 Task: Create a due date automation trigger when advanced on, on the tuesday of the week before a card is due add fields without custom field "Resume" set to a date less than 1 working days ago at 11:00 AM.
Action: Mouse moved to (1009, 310)
Screenshot: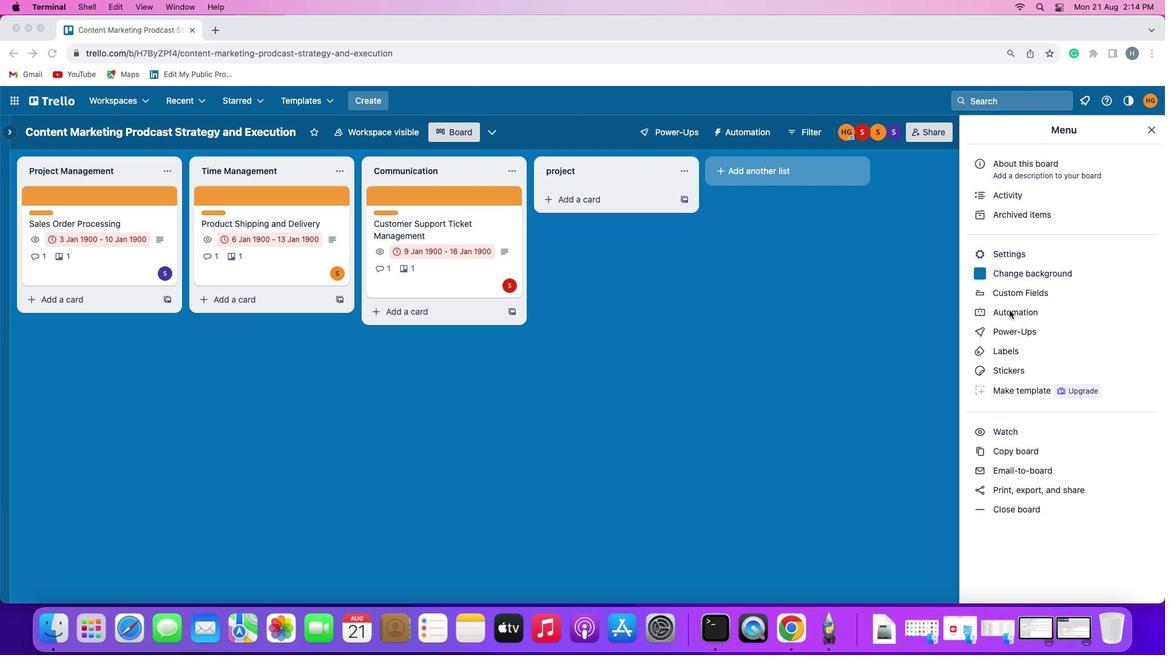 
Action: Mouse pressed left at (1009, 310)
Screenshot: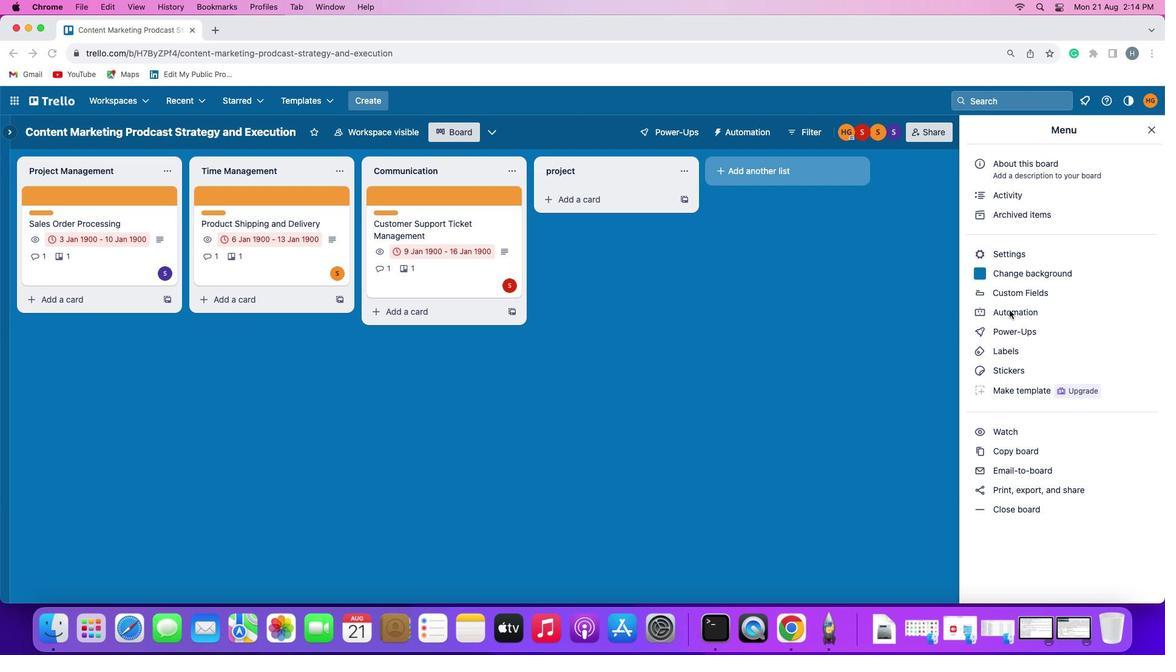 
Action: Mouse pressed left at (1009, 310)
Screenshot: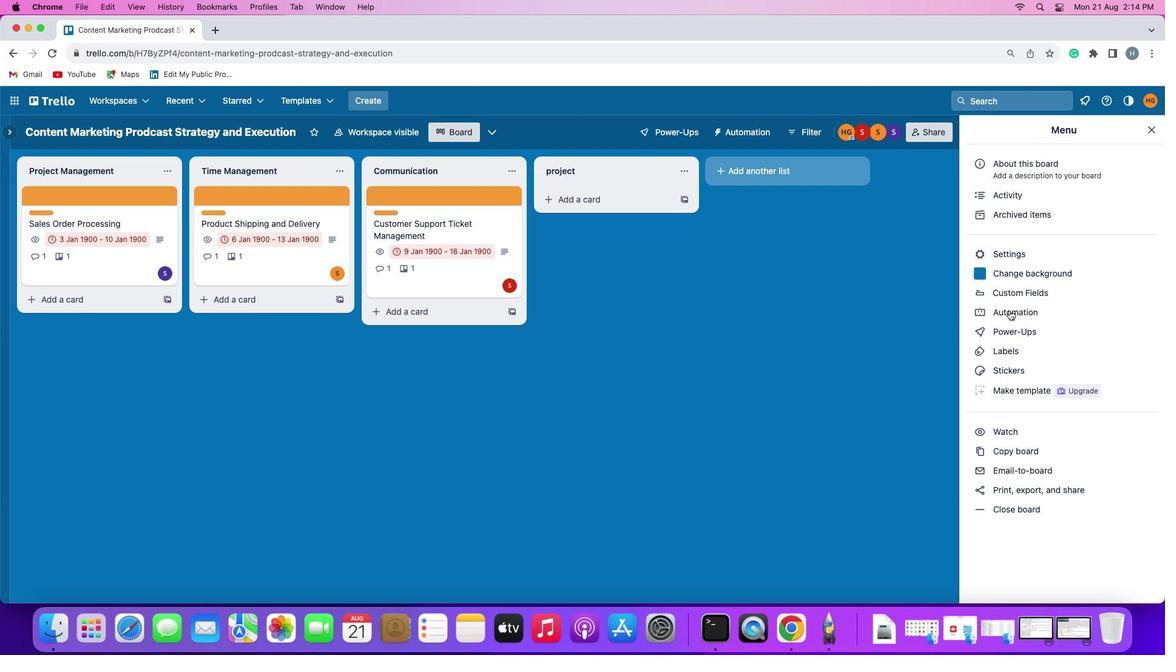 
Action: Mouse moved to (74, 287)
Screenshot: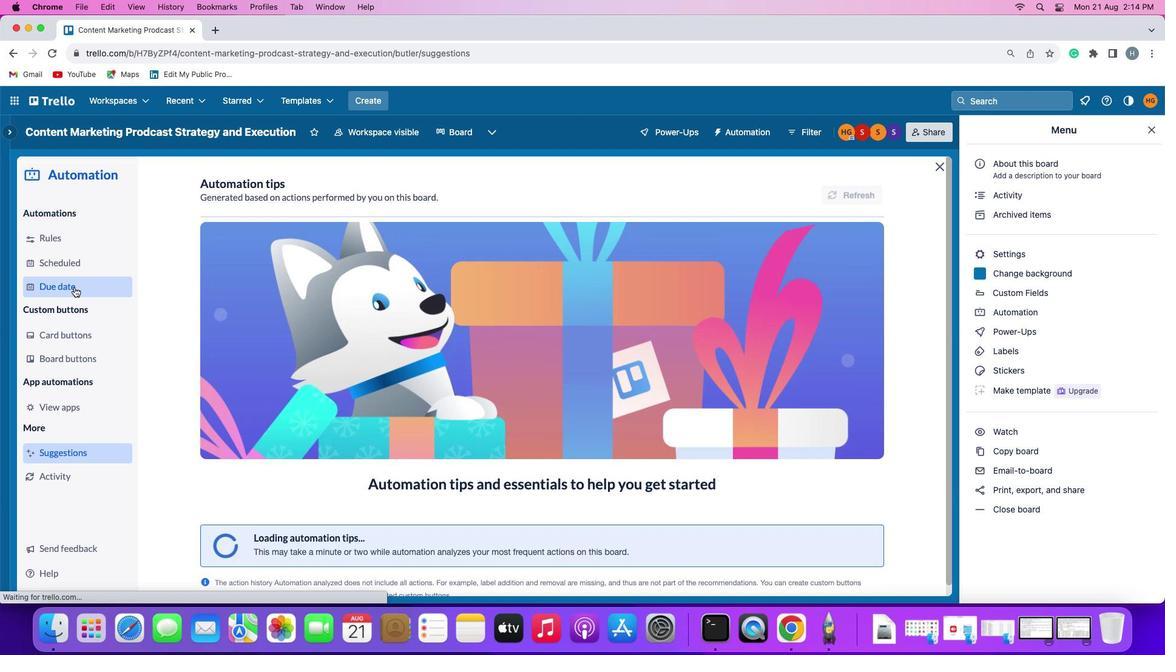 
Action: Mouse pressed left at (74, 287)
Screenshot: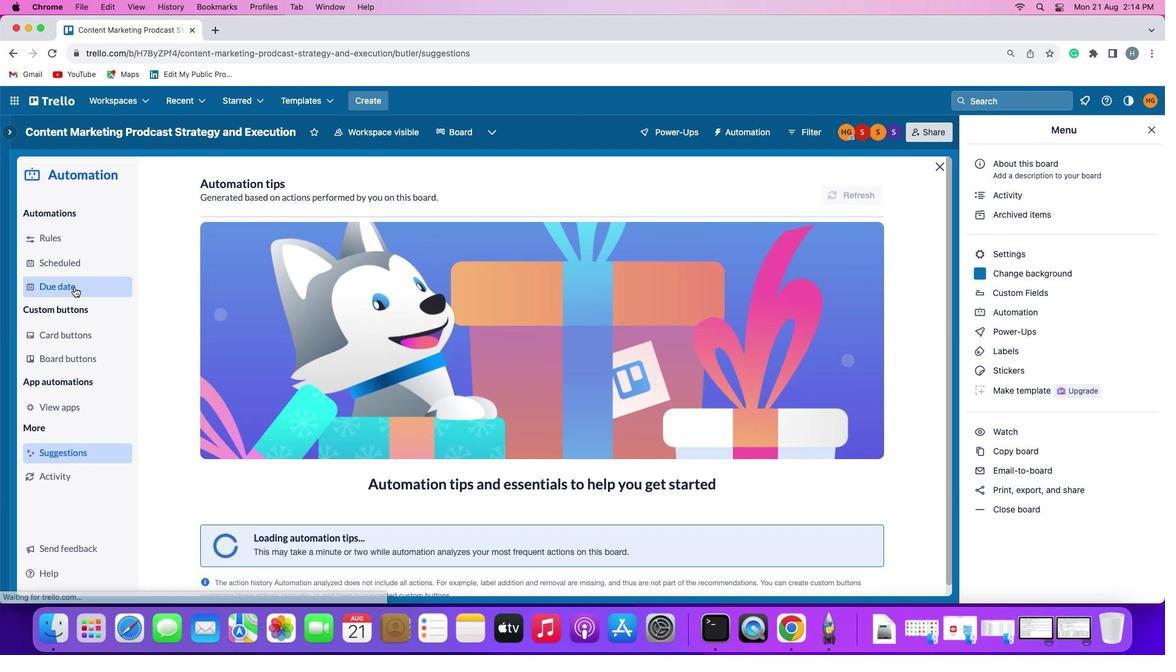 
Action: Mouse moved to (804, 187)
Screenshot: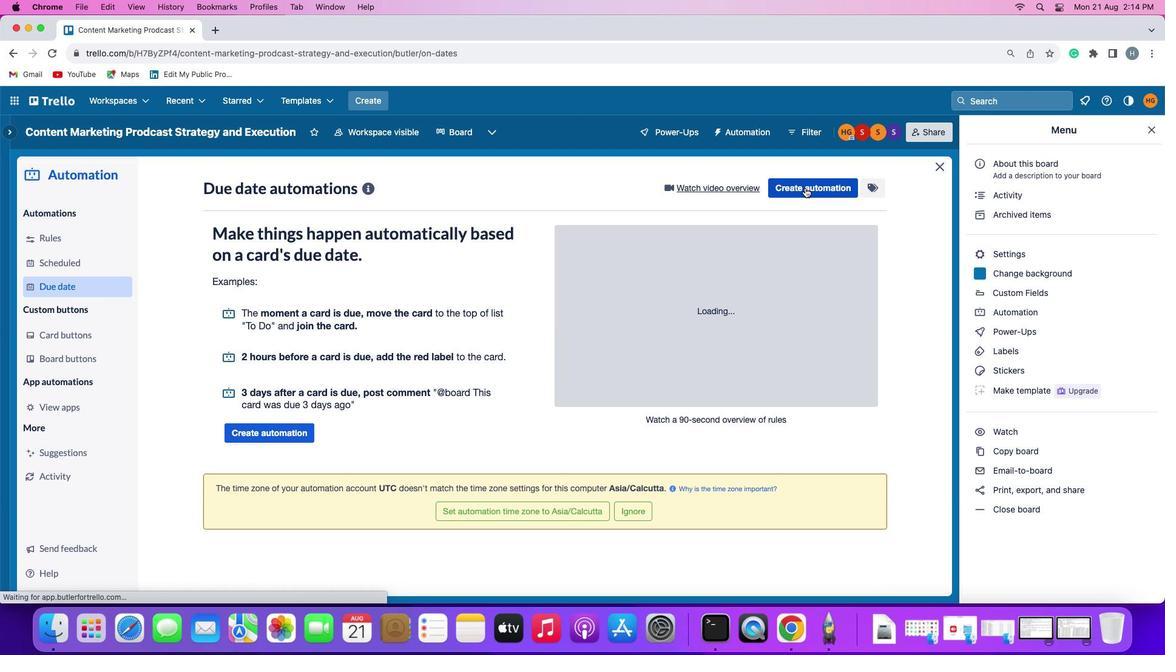 
Action: Mouse pressed left at (804, 187)
Screenshot: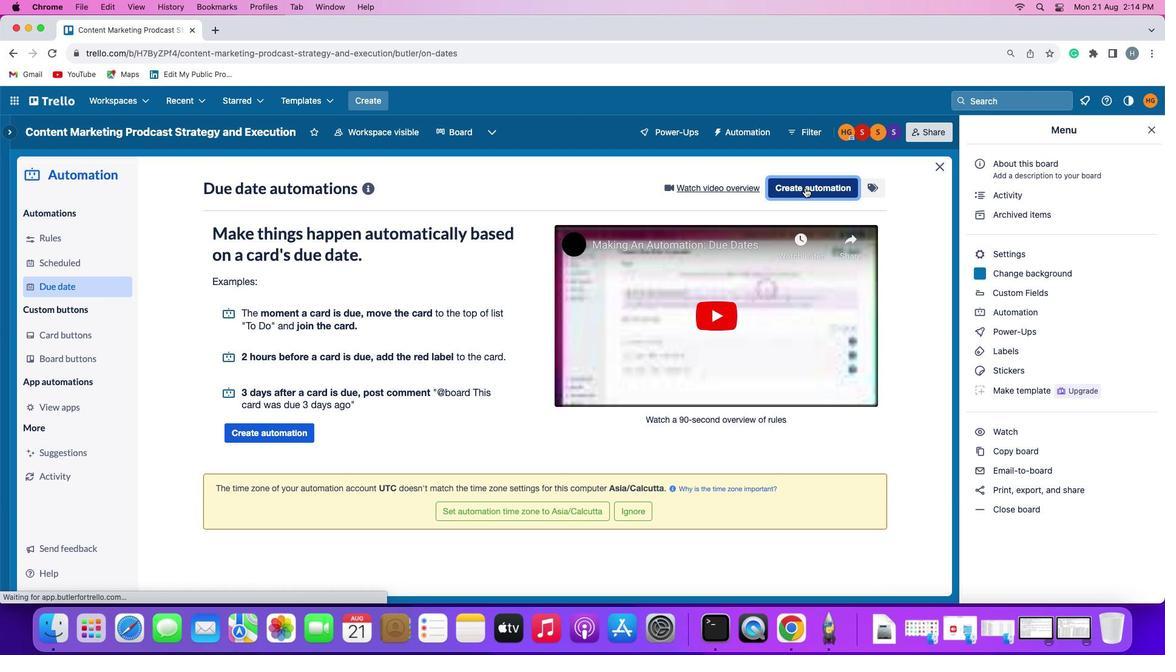 
Action: Mouse moved to (240, 305)
Screenshot: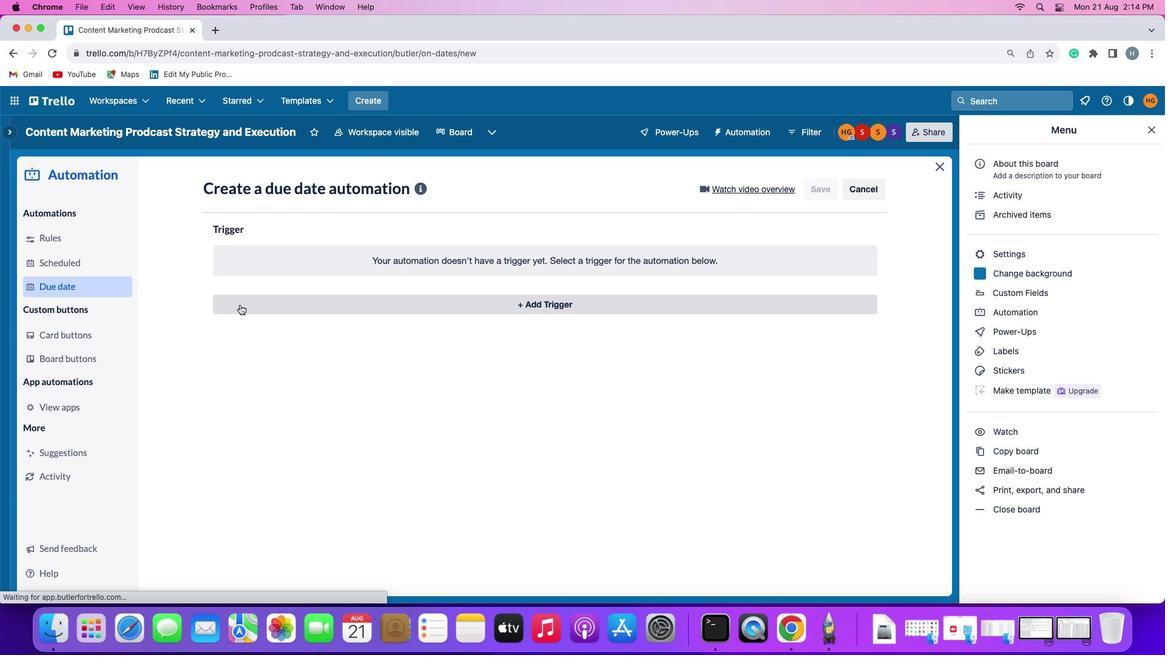 
Action: Mouse pressed left at (240, 305)
Screenshot: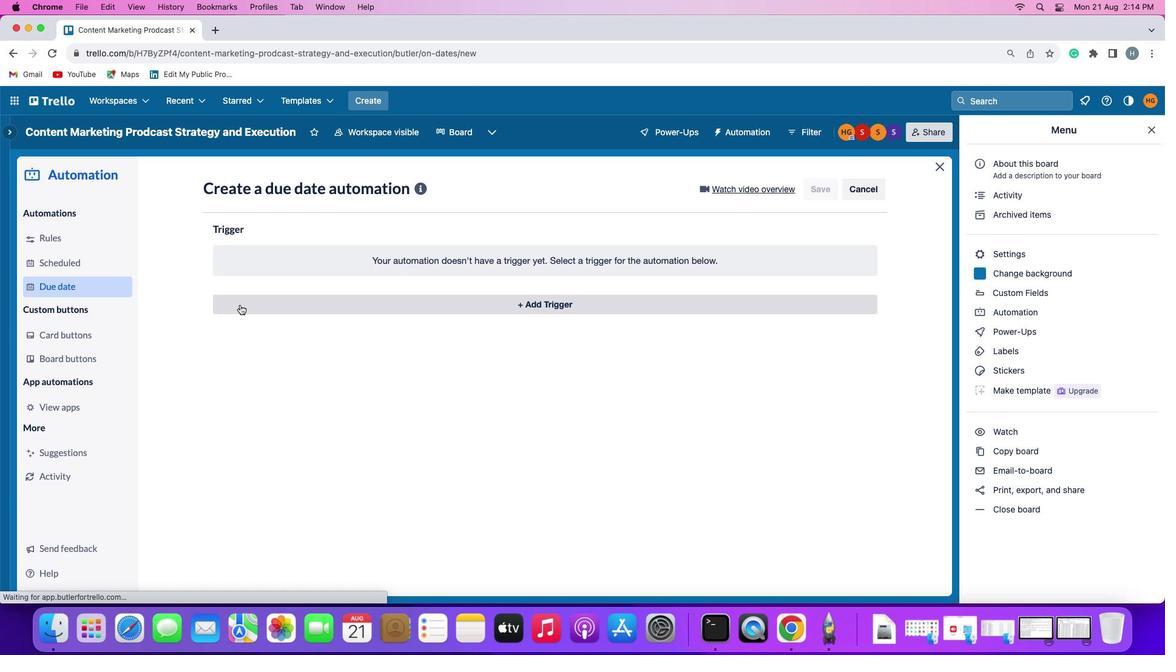 
Action: Mouse moved to (270, 529)
Screenshot: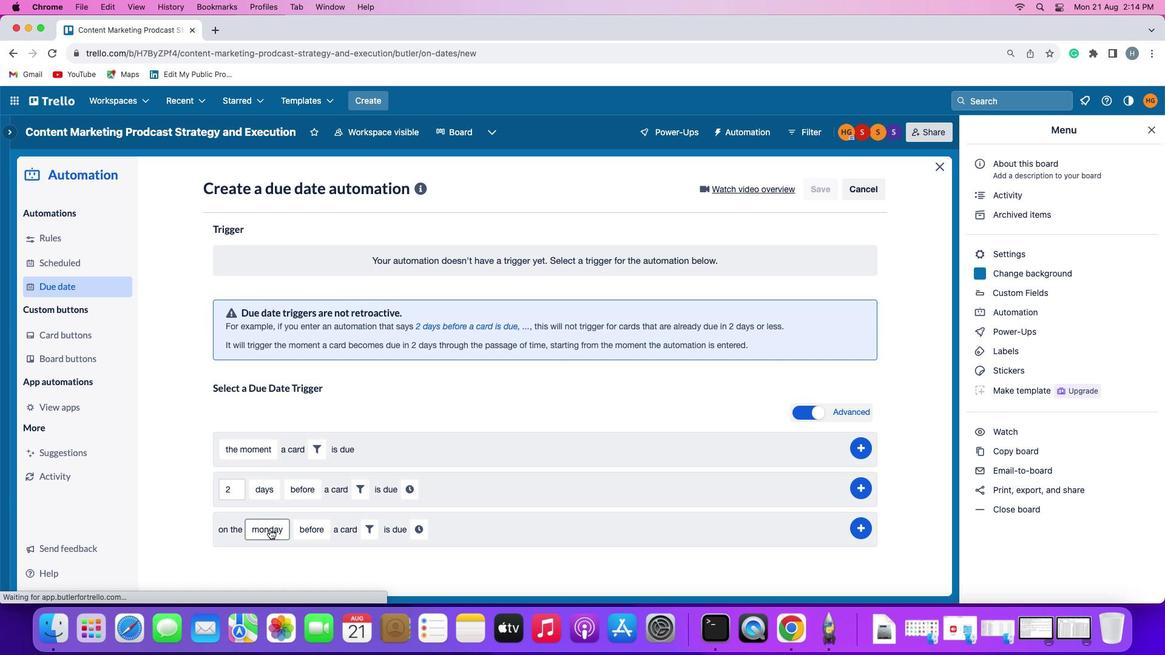 
Action: Mouse pressed left at (270, 529)
Screenshot: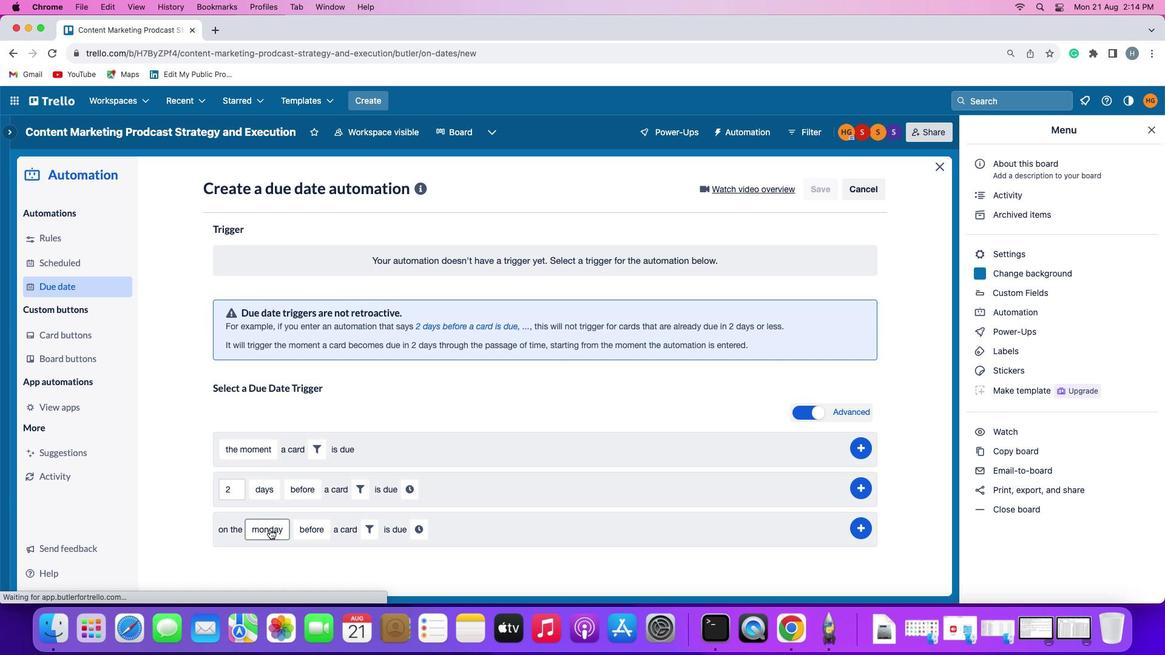 
Action: Mouse moved to (274, 391)
Screenshot: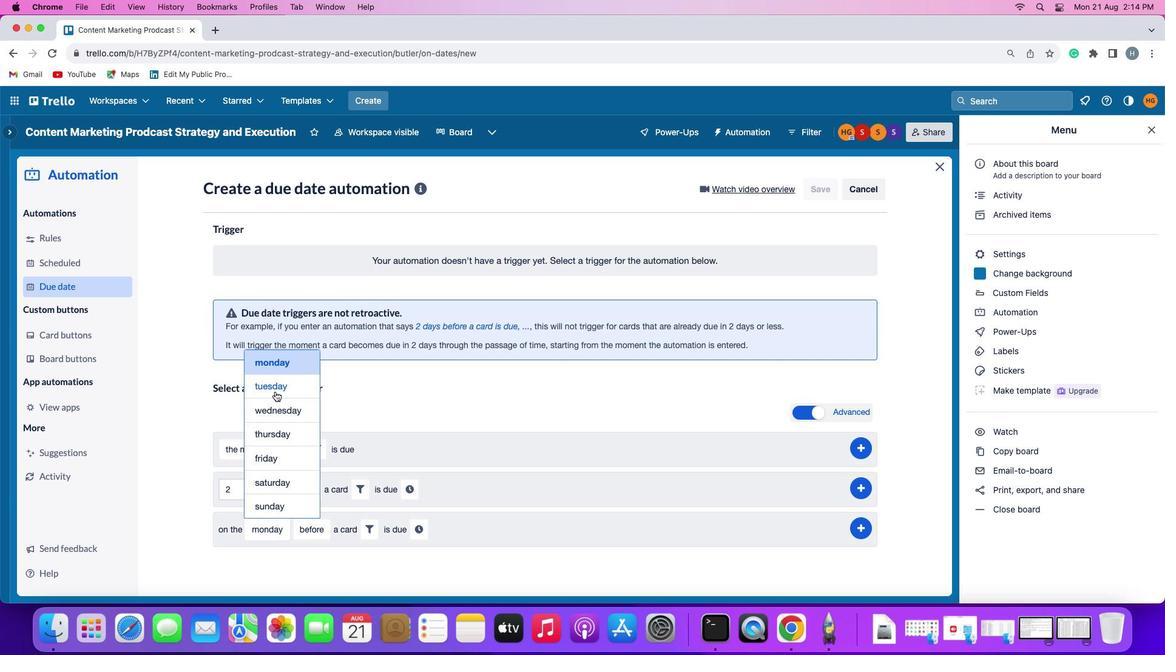 
Action: Mouse pressed left at (274, 391)
Screenshot: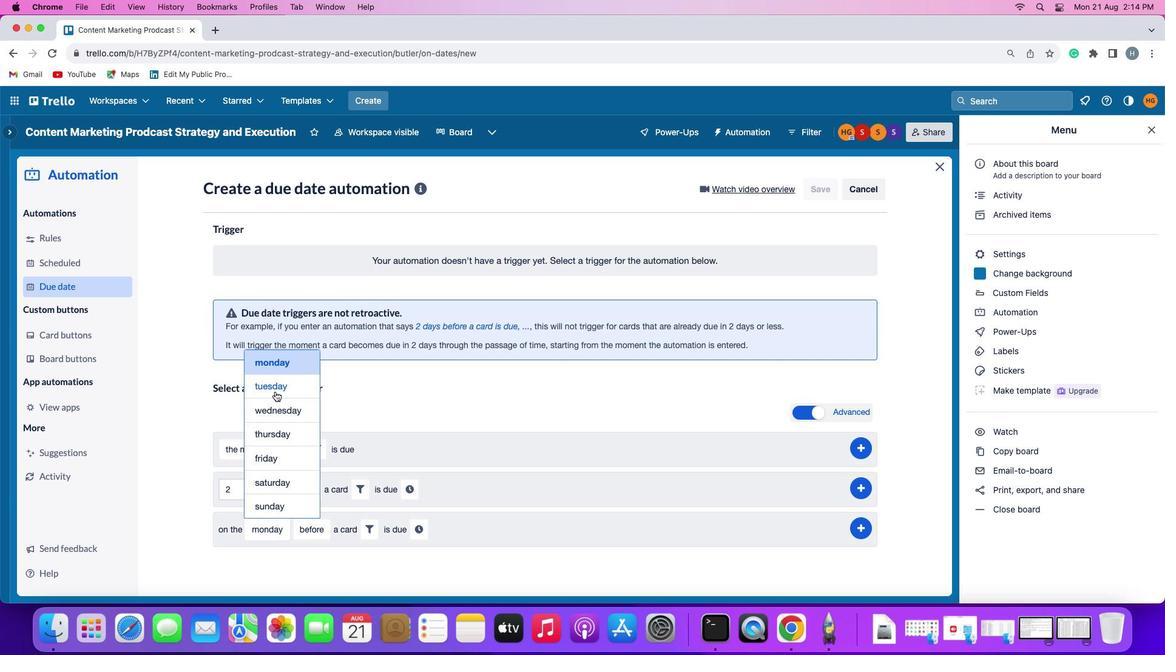 
Action: Mouse moved to (302, 532)
Screenshot: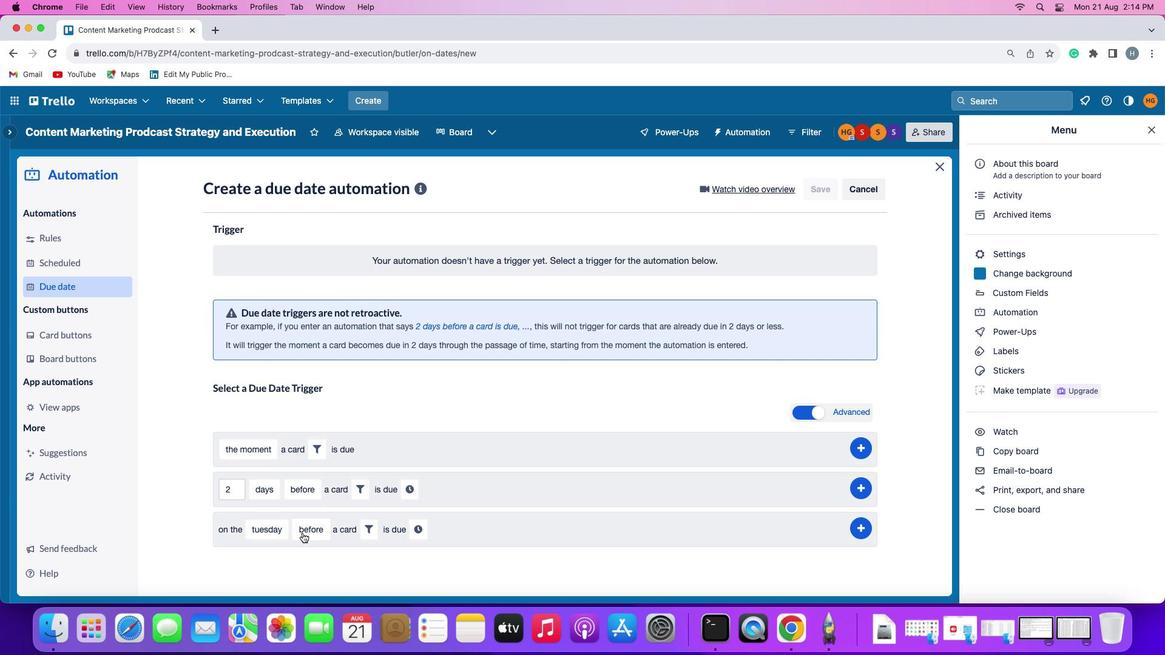 
Action: Mouse pressed left at (302, 532)
Screenshot: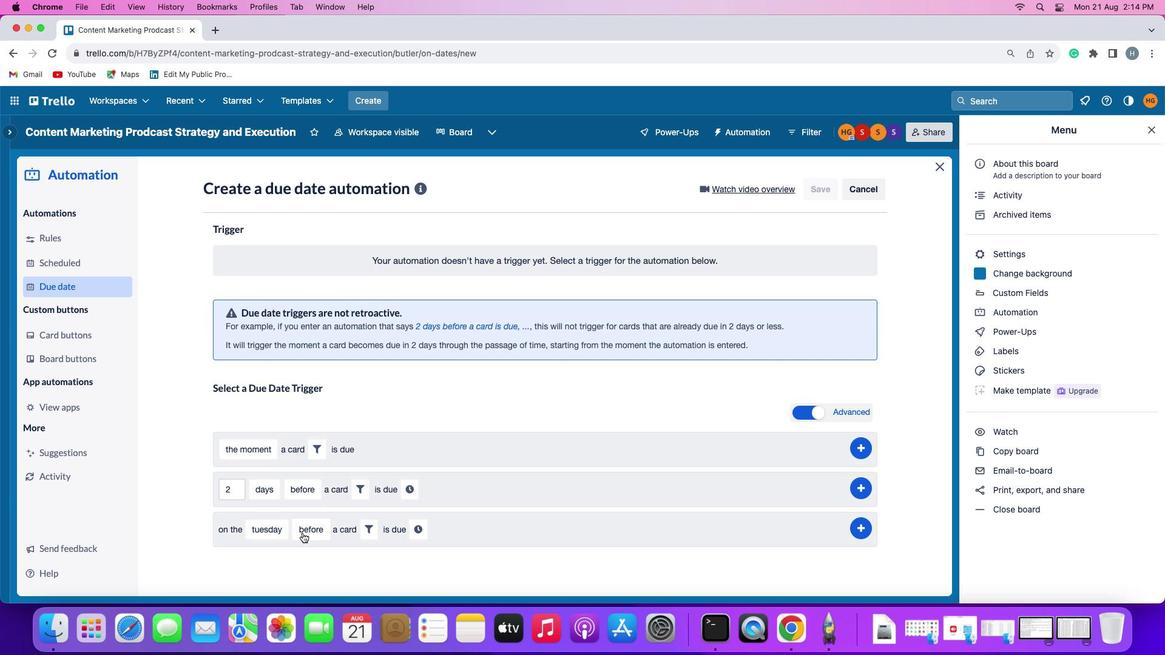 
Action: Mouse moved to (311, 511)
Screenshot: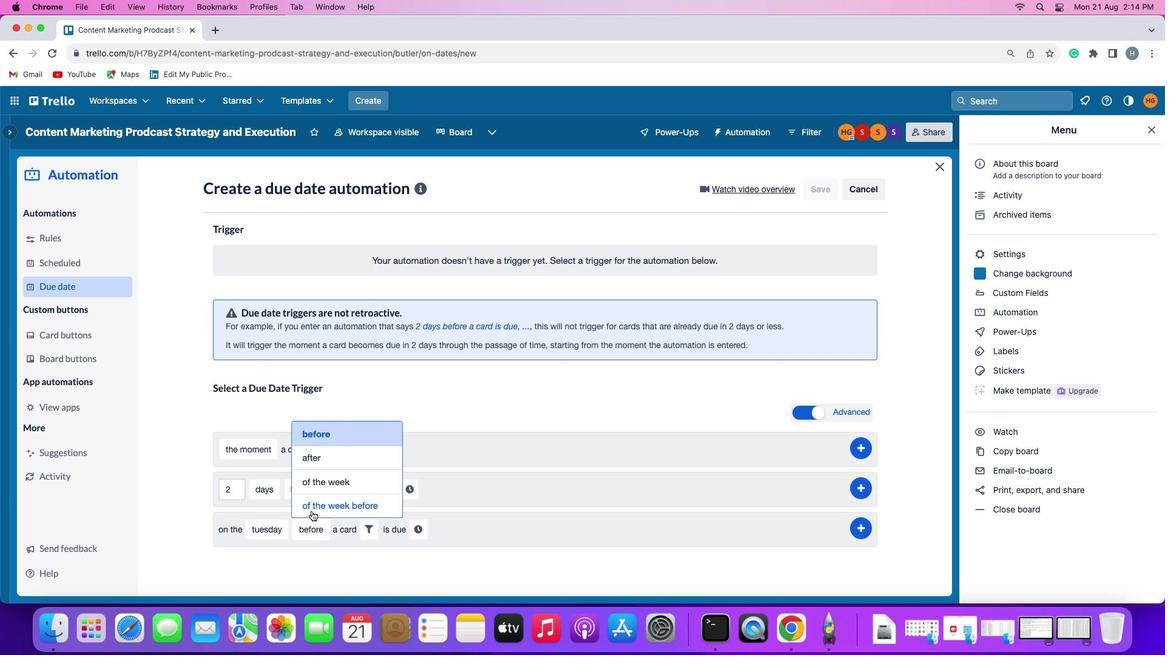 
Action: Mouse pressed left at (311, 511)
Screenshot: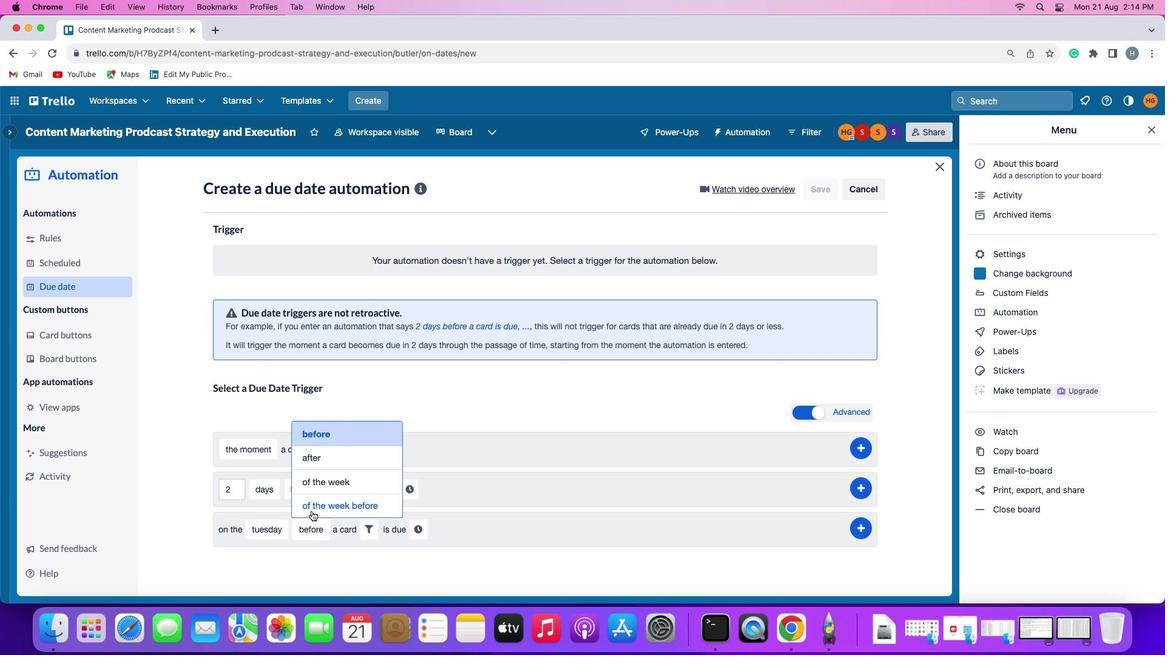 
Action: Mouse moved to (419, 530)
Screenshot: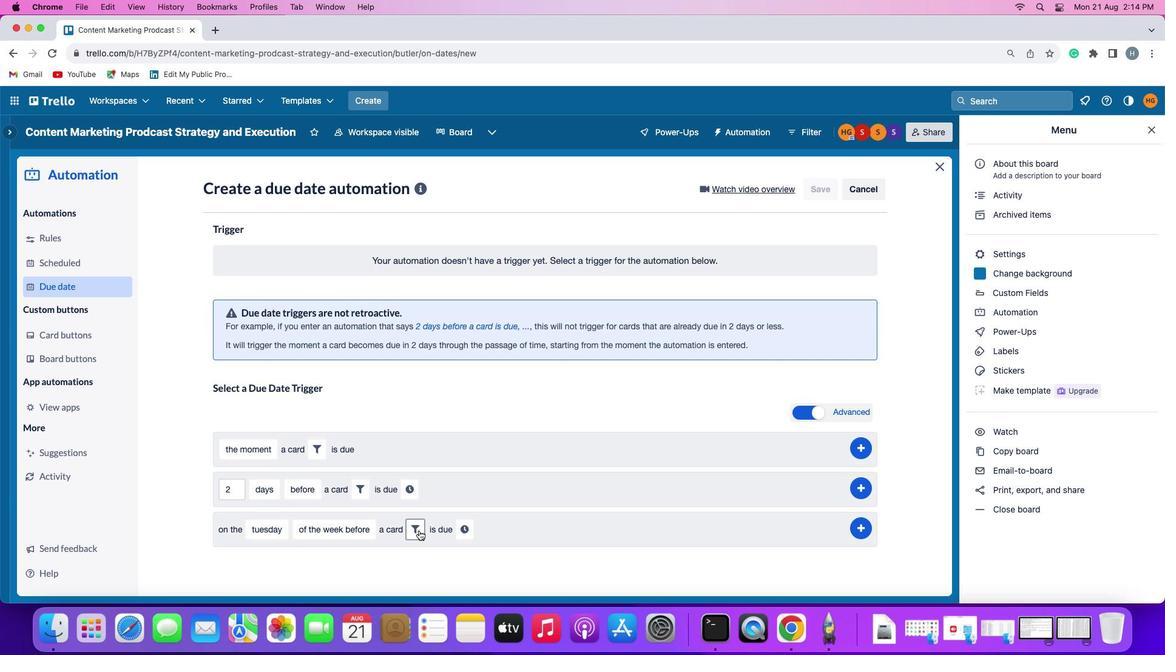 
Action: Mouse pressed left at (419, 530)
Screenshot: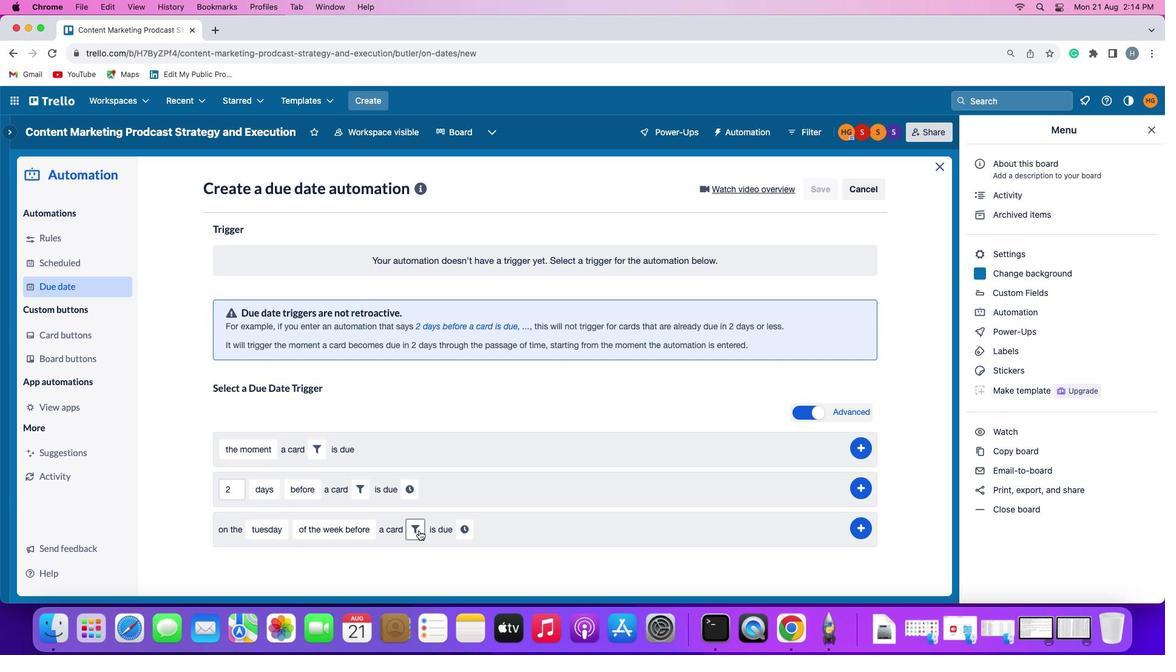 
Action: Mouse moved to (607, 563)
Screenshot: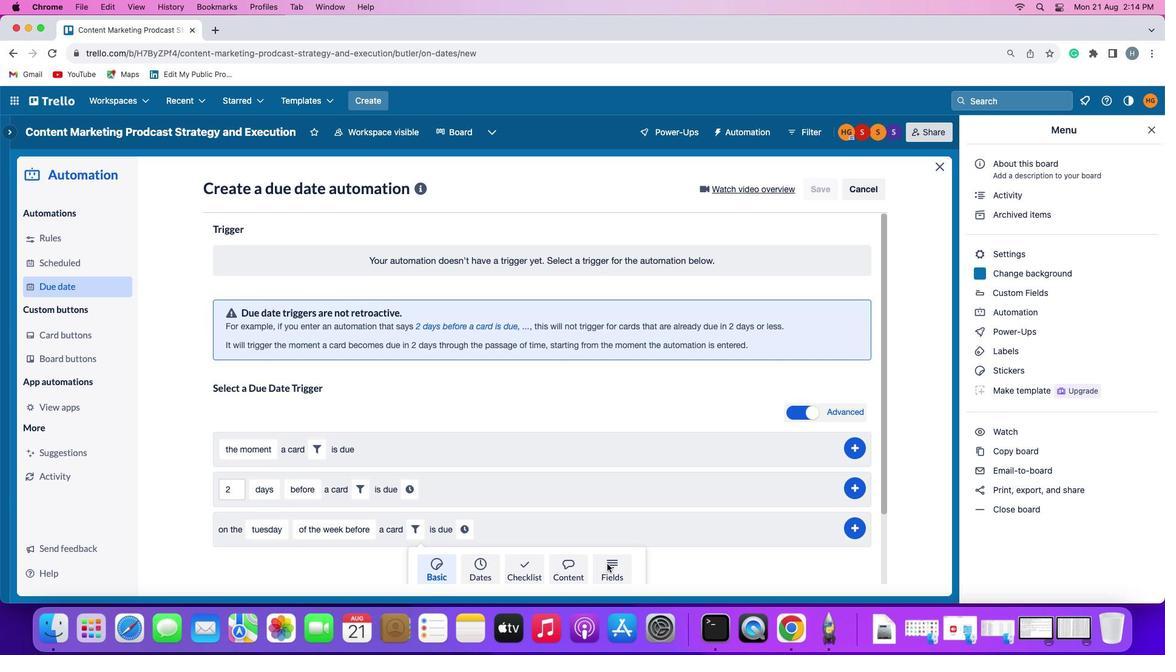
Action: Mouse pressed left at (607, 563)
Screenshot: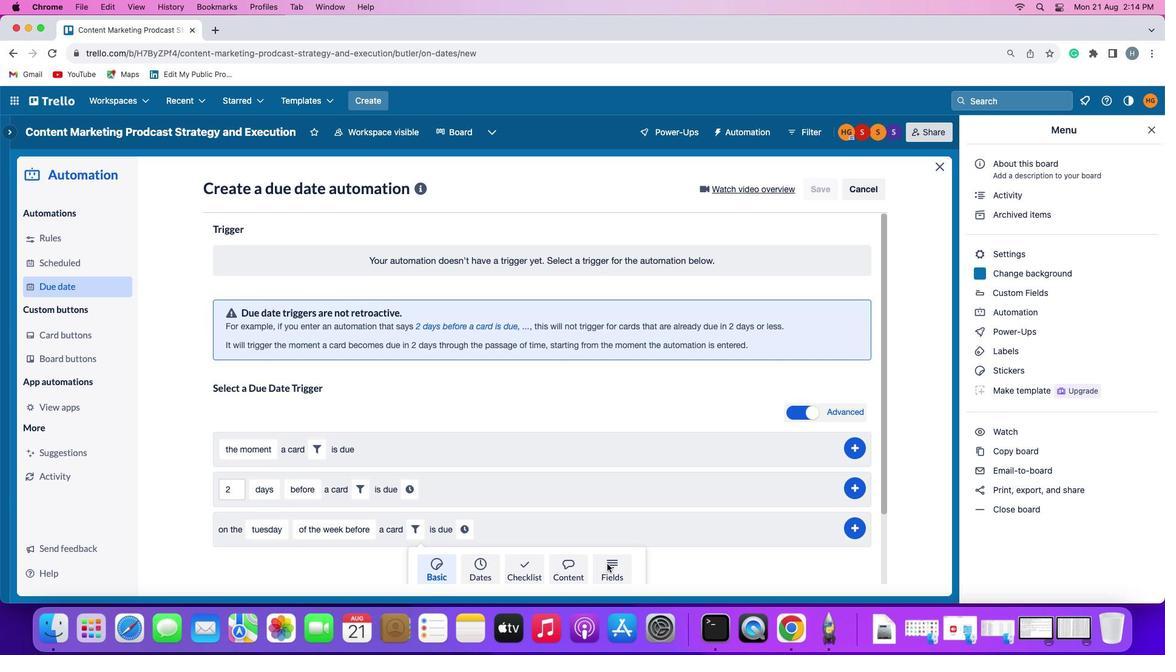 
Action: Mouse moved to (341, 571)
Screenshot: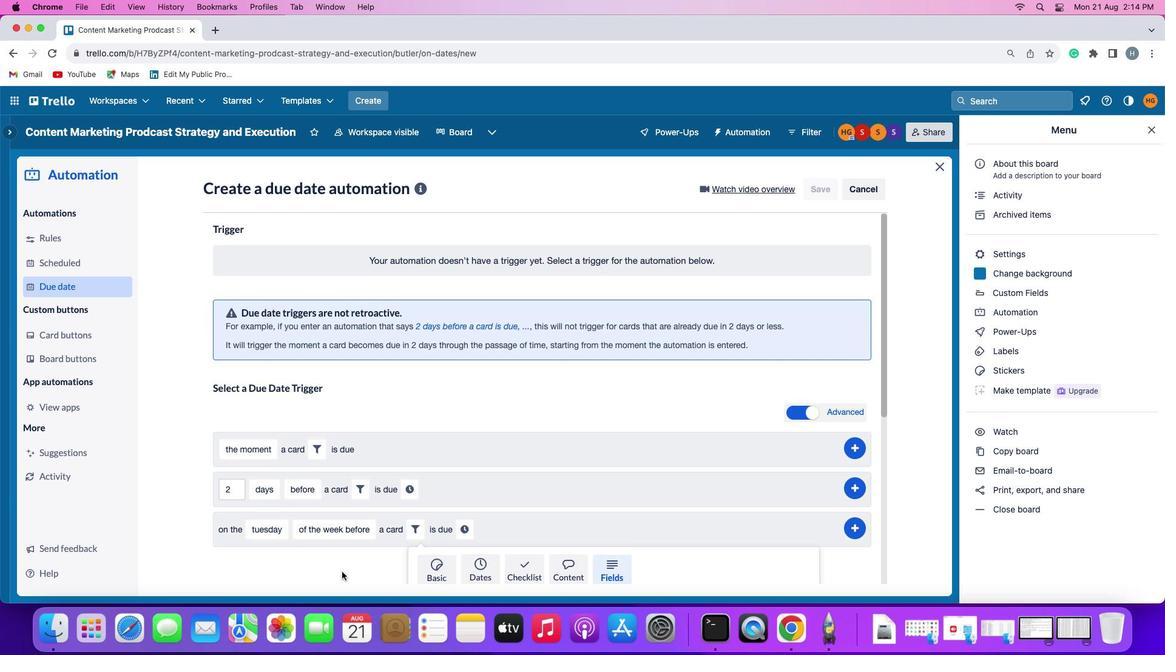 
Action: Mouse scrolled (341, 571) with delta (0, 0)
Screenshot: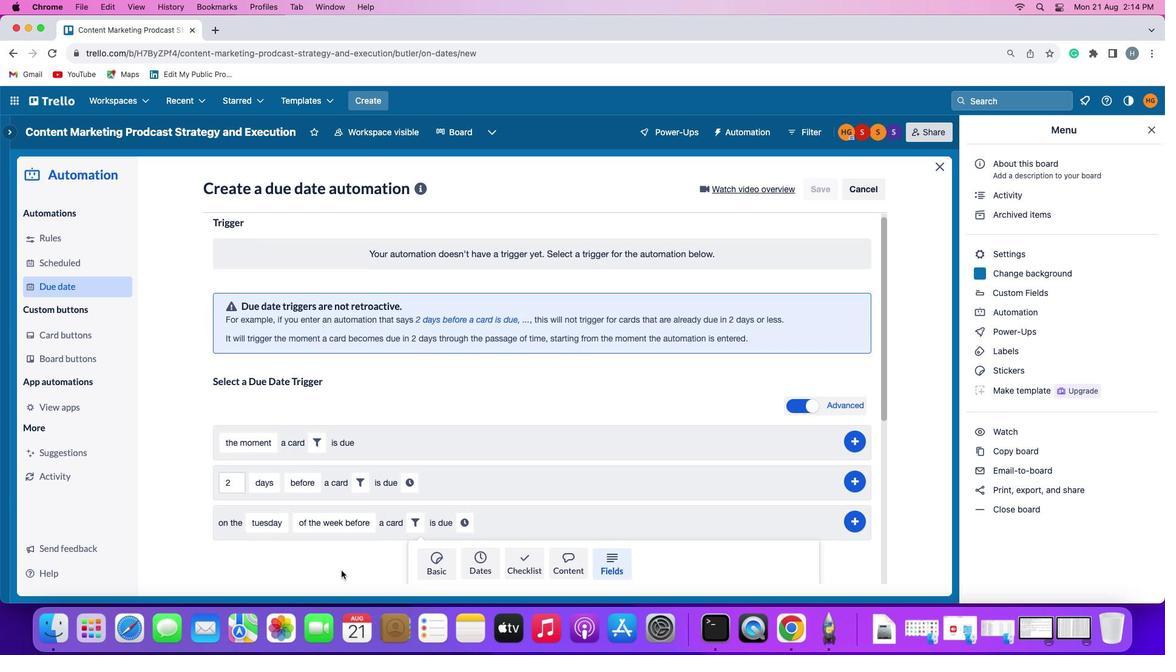 
Action: Mouse scrolled (341, 571) with delta (0, 0)
Screenshot: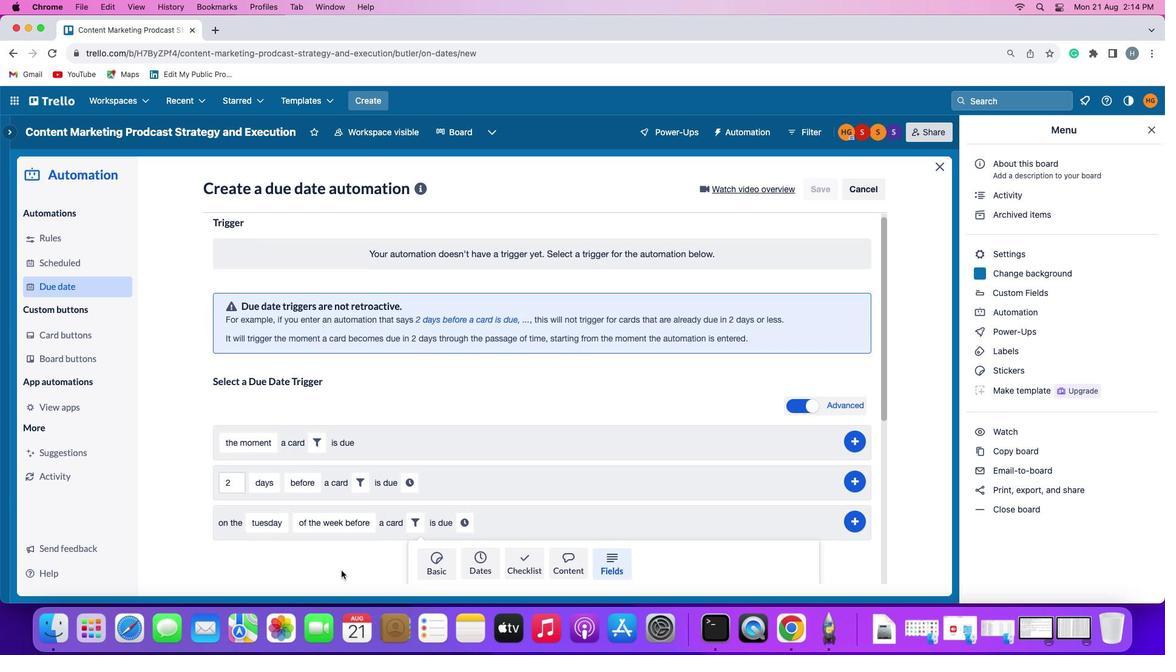 
Action: Mouse scrolled (341, 571) with delta (0, -2)
Screenshot: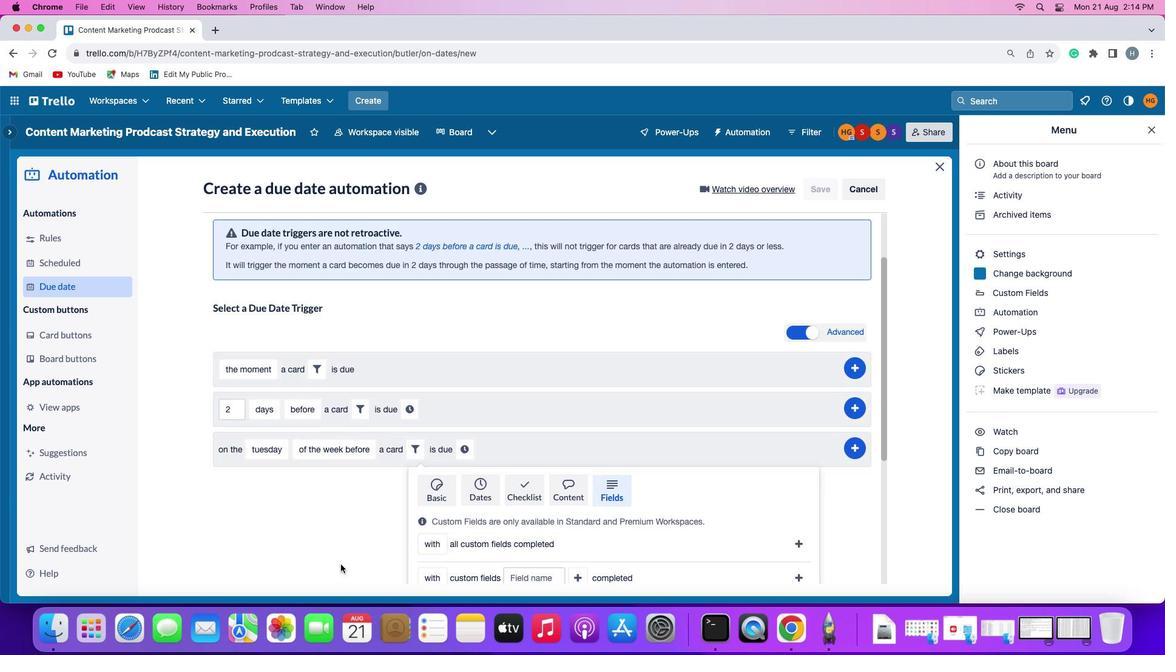 
Action: Mouse scrolled (341, 571) with delta (0, -3)
Screenshot: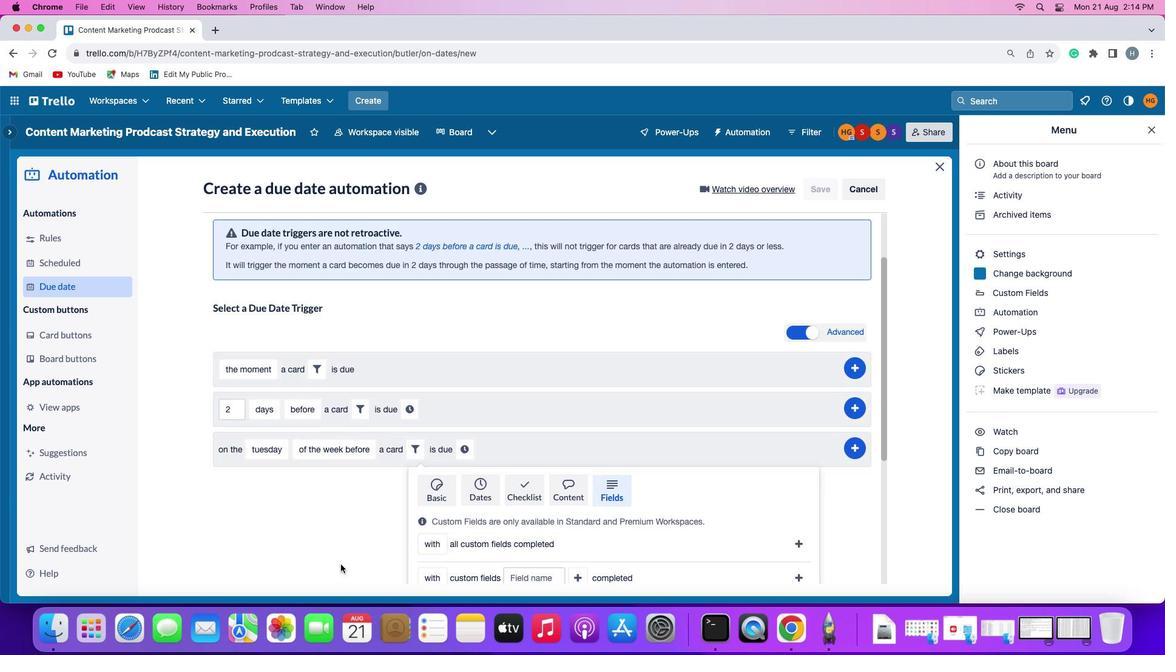 
Action: Mouse scrolled (341, 571) with delta (0, -3)
Screenshot: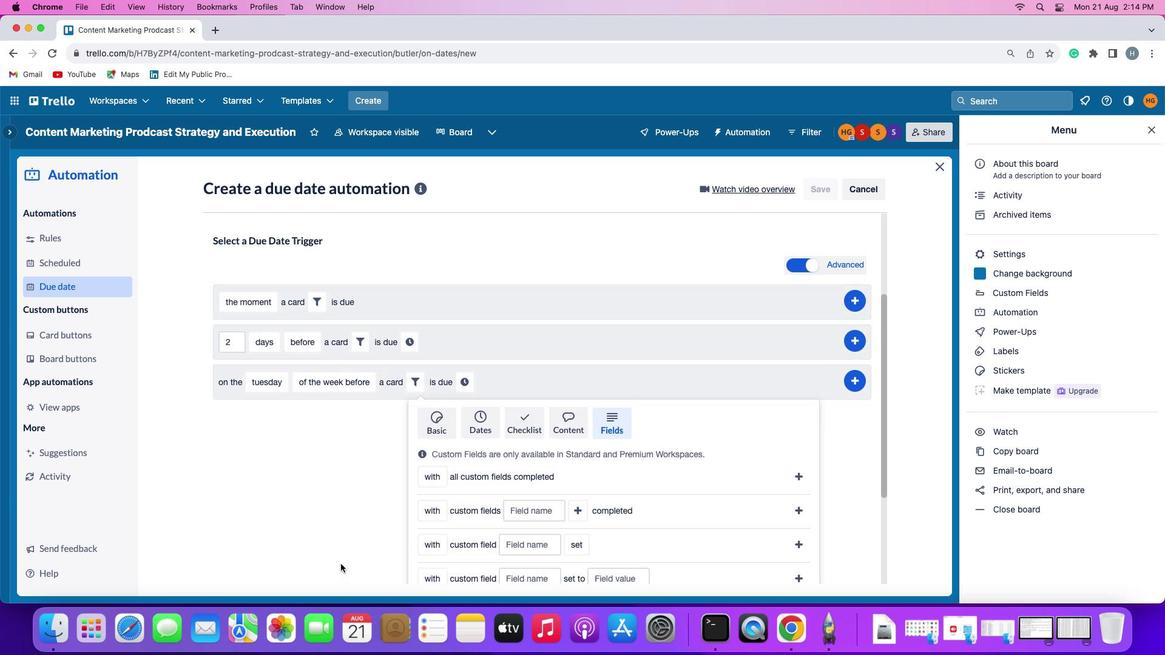 
Action: Mouse moved to (340, 563)
Screenshot: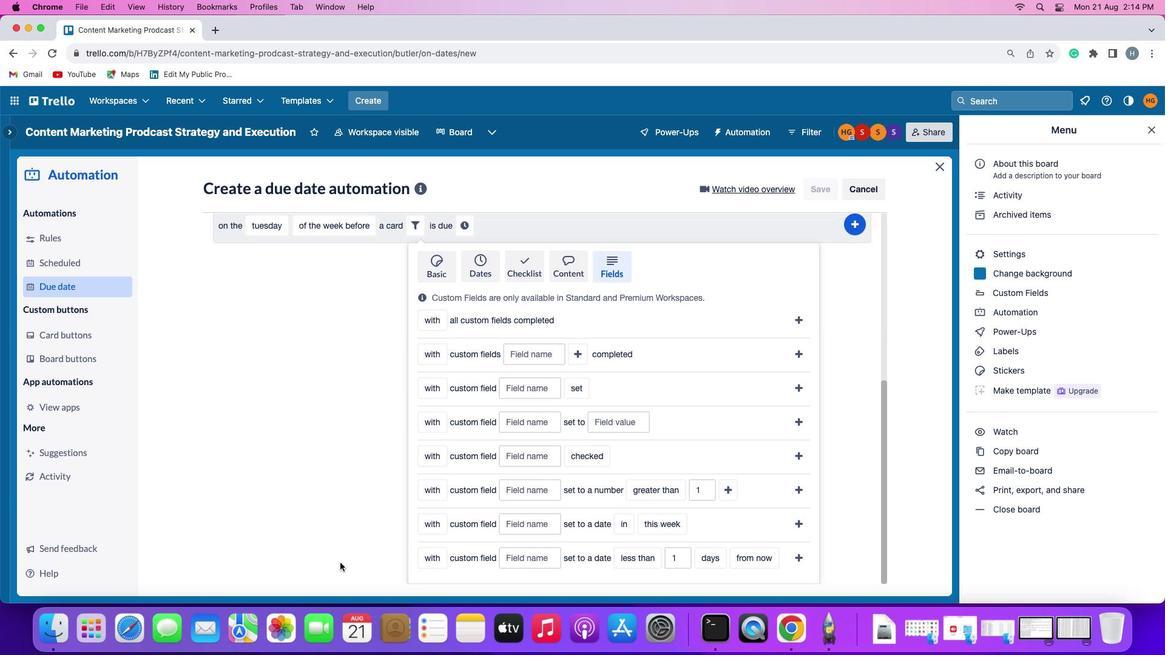 
Action: Mouse scrolled (340, 563) with delta (0, 0)
Screenshot: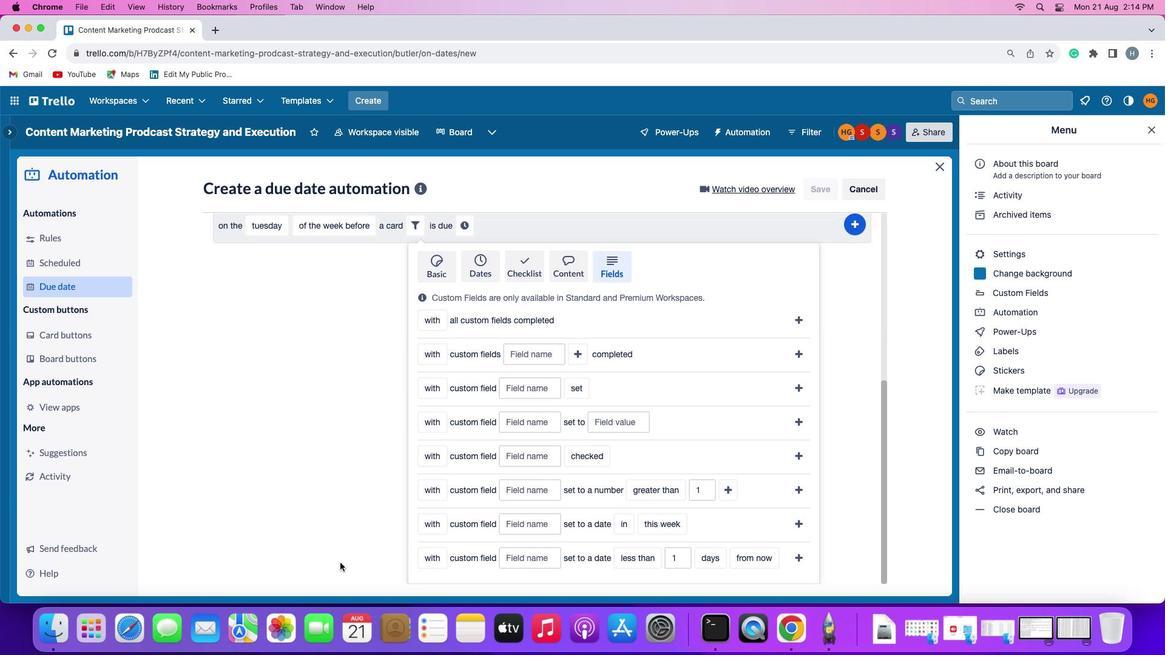 
Action: Mouse scrolled (340, 563) with delta (0, 0)
Screenshot: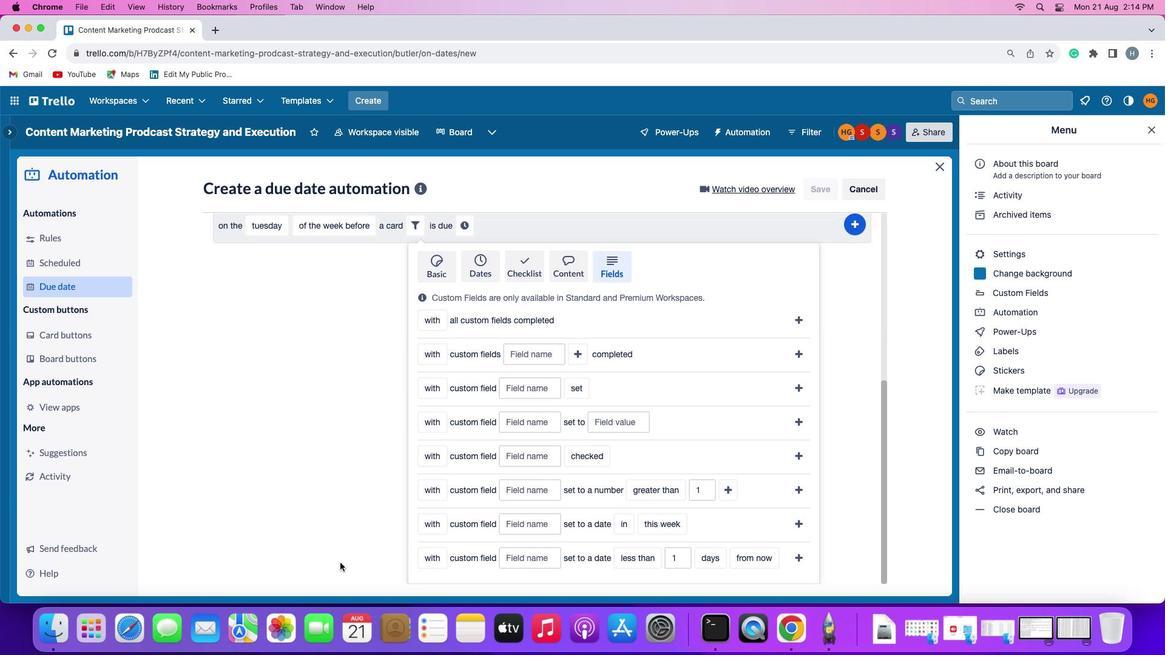 
Action: Mouse scrolled (340, 563) with delta (0, -2)
Screenshot: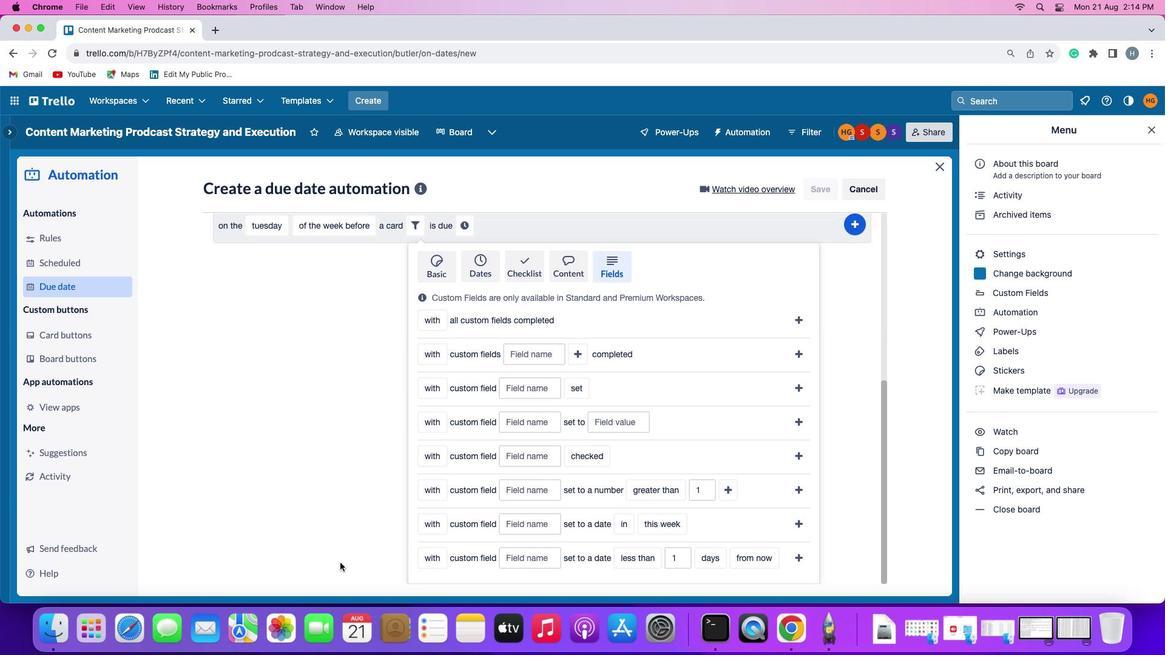
Action: Mouse scrolled (340, 563) with delta (0, -3)
Screenshot: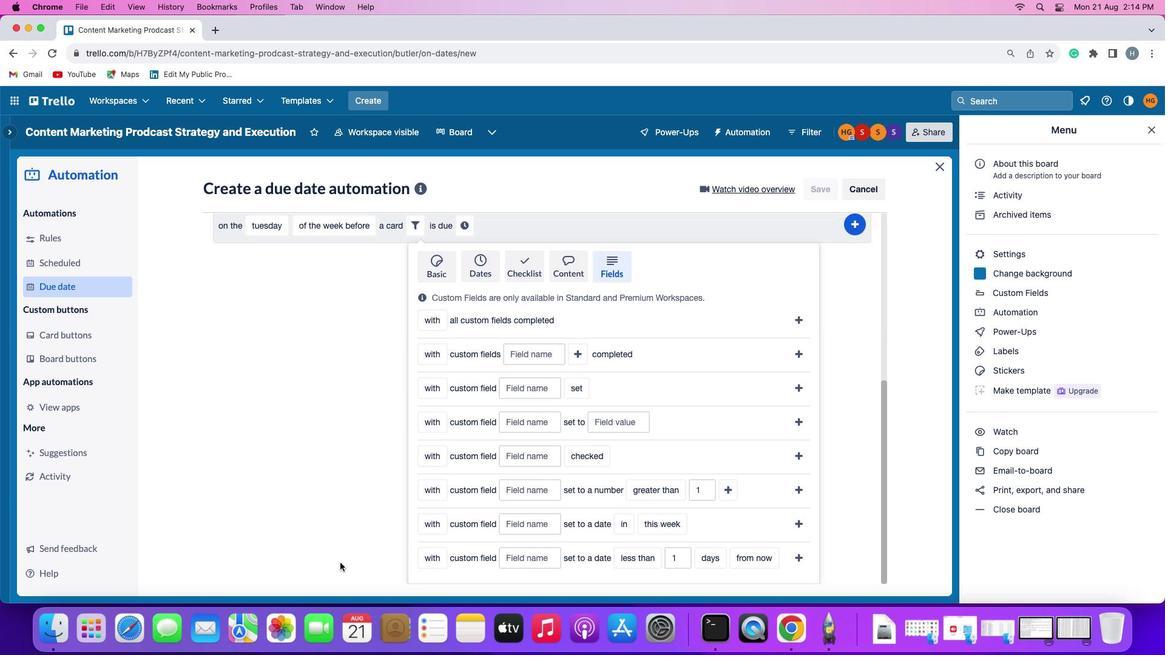 
Action: Mouse scrolled (340, 563) with delta (0, -3)
Screenshot: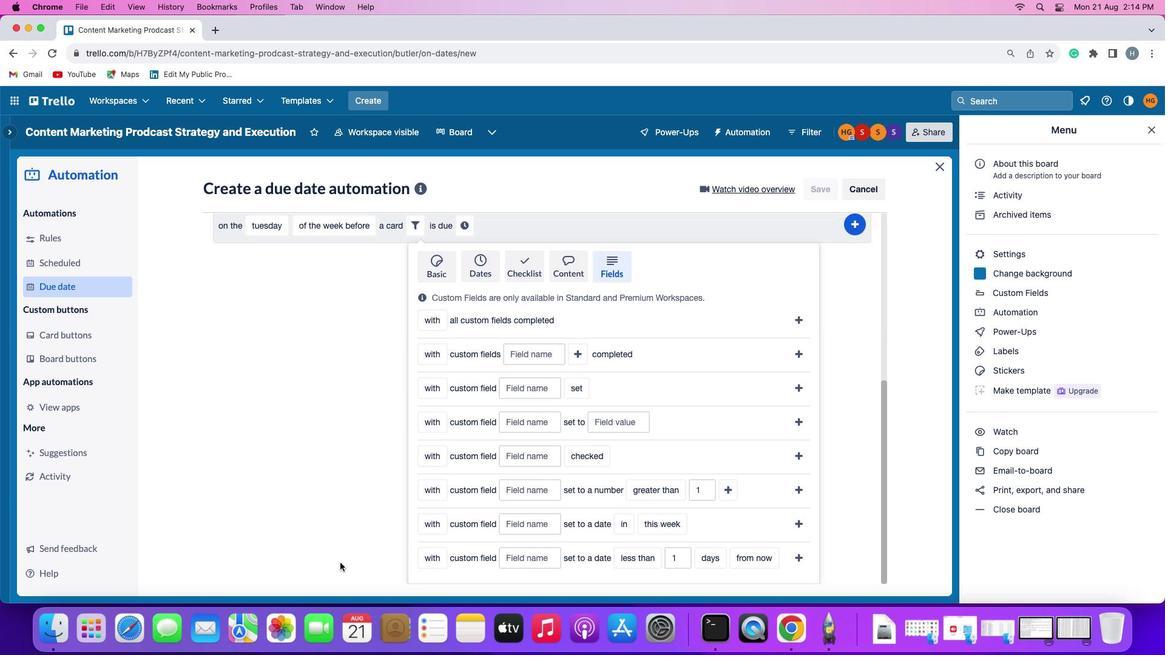 
Action: Mouse moved to (433, 547)
Screenshot: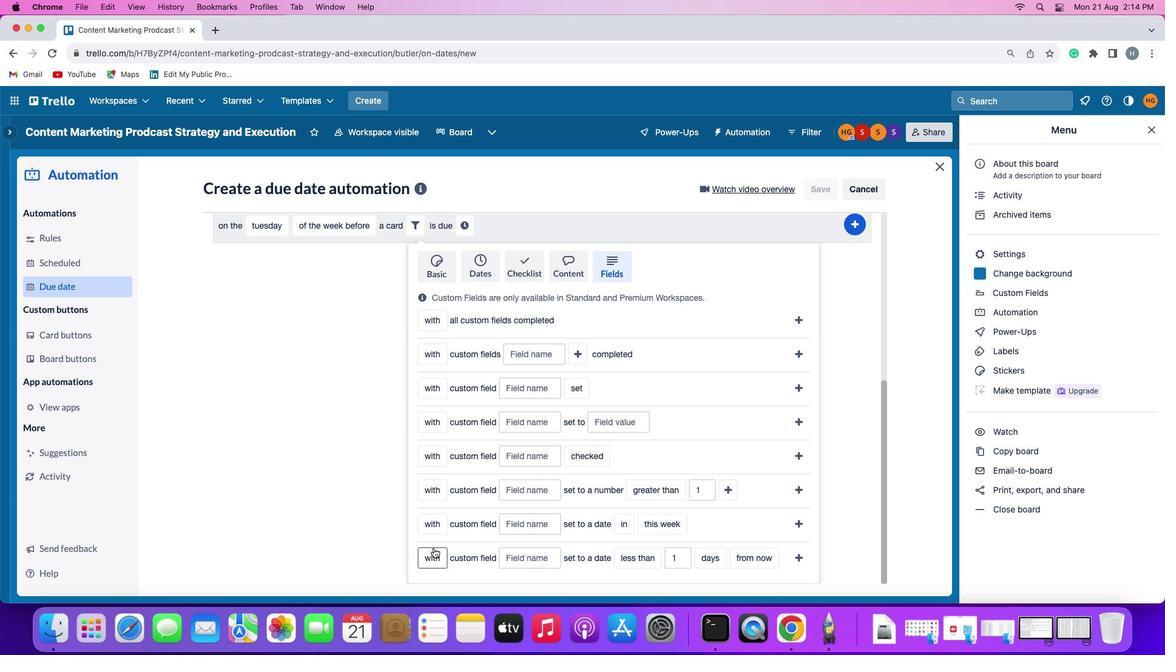 
Action: Mouse pressed left at (433, 547)
Screenshot: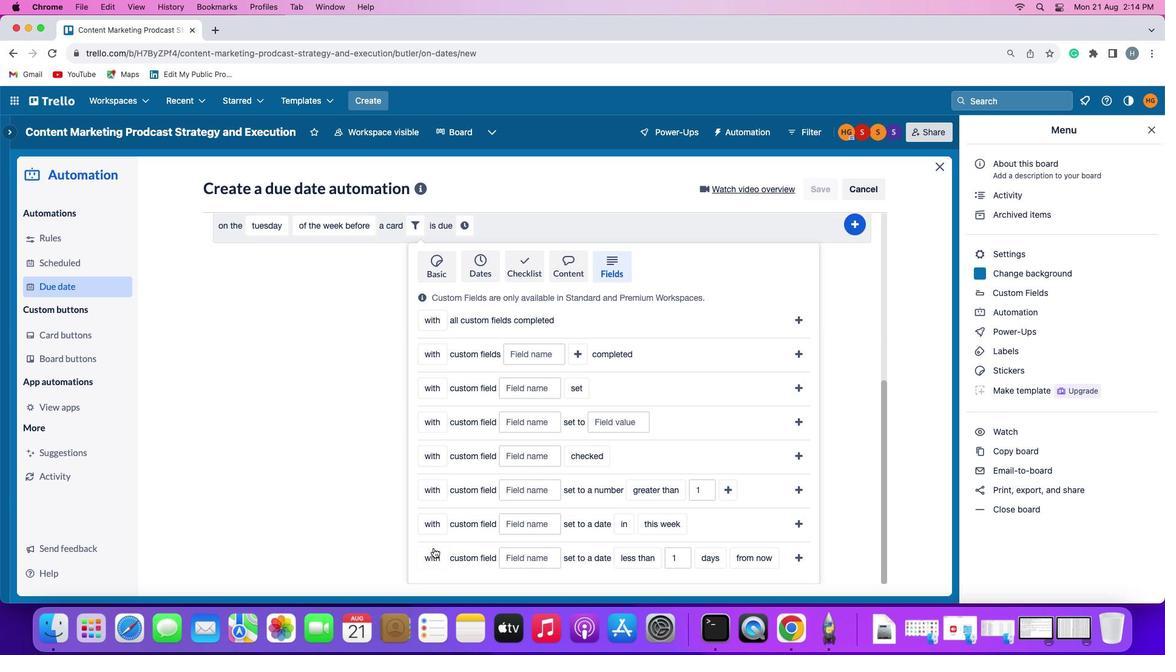 
Action: Mouse moved to (436, 533)
Screenshot: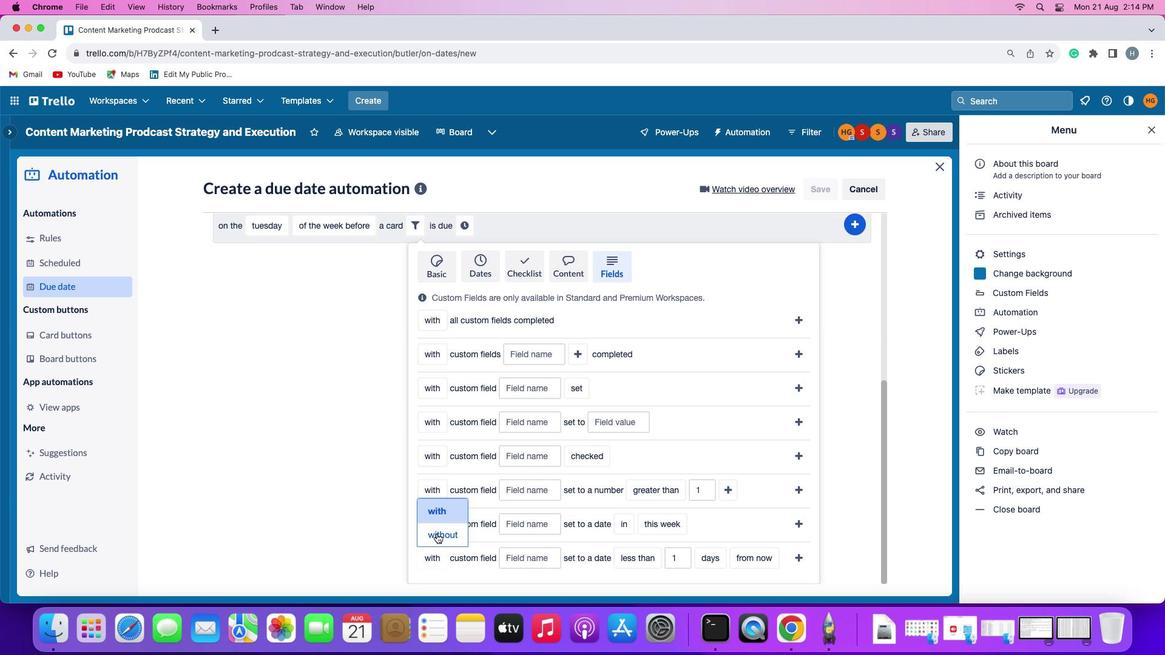 
Action: Mouse pressed left at (436, 533)
Screenshot: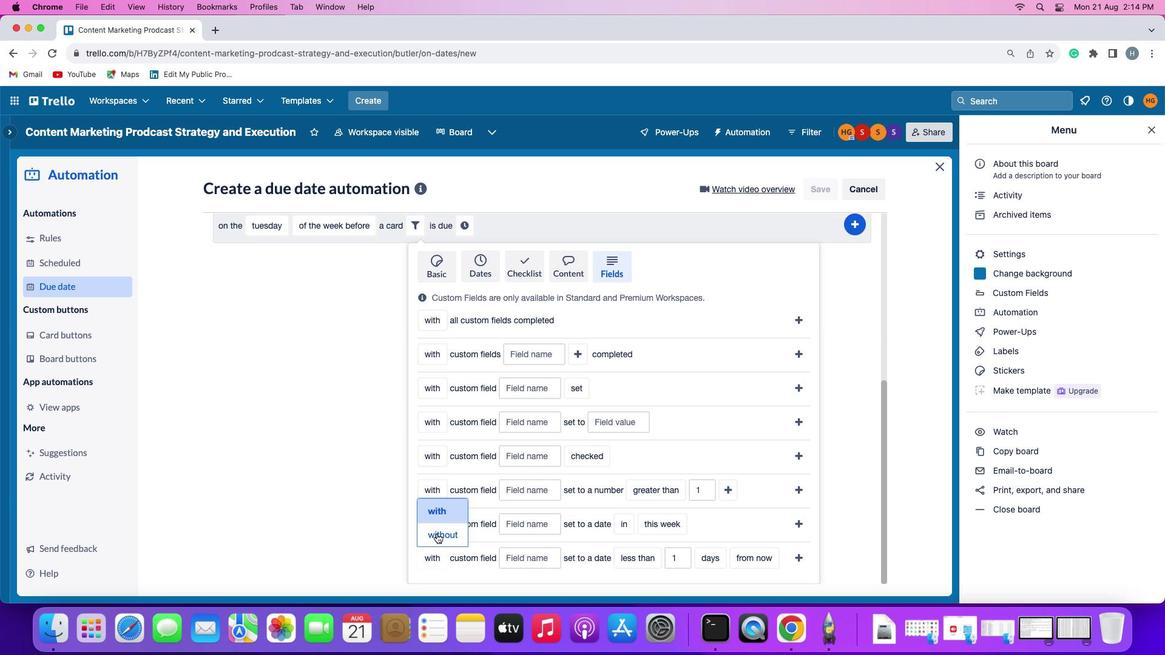 
Action: Mouse moved to (543, 560)
Screenshot: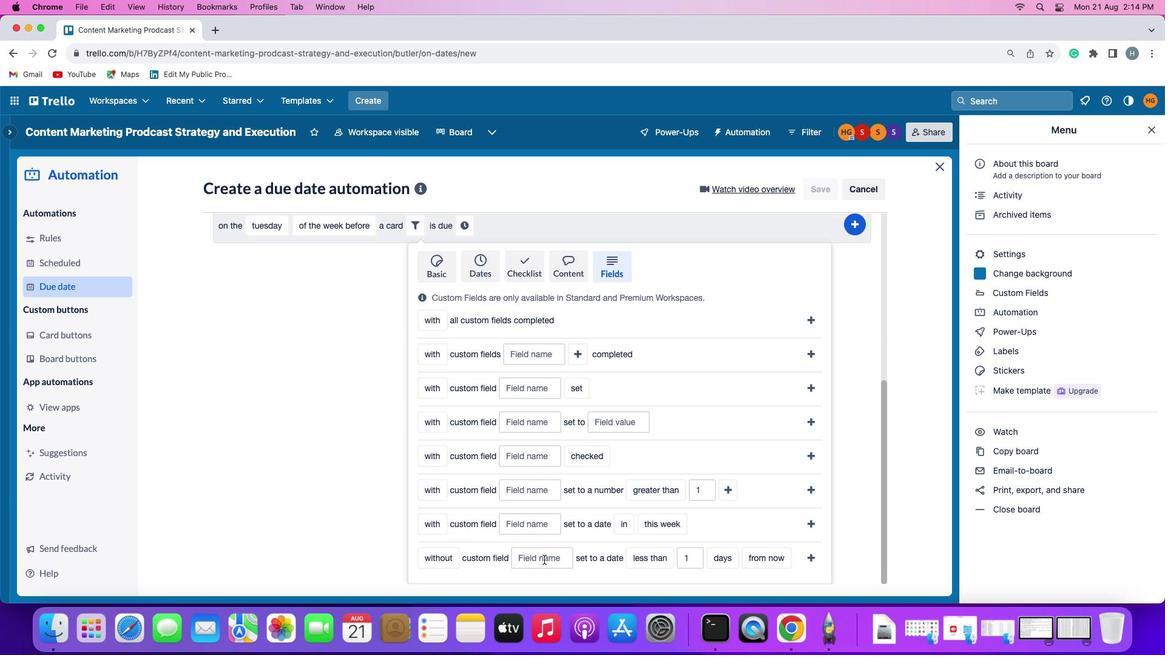 
Action: Mouse pressed left at (543, 560)
Screenshot: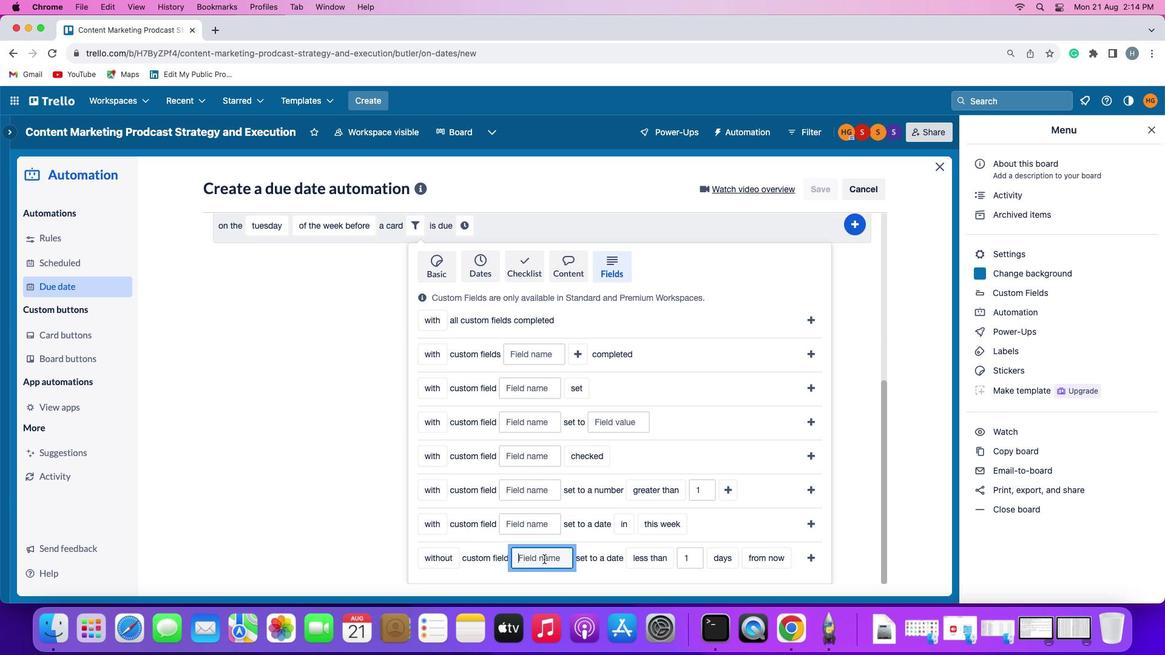 
Action: Mouse moved to (542, 557)
Screenshot: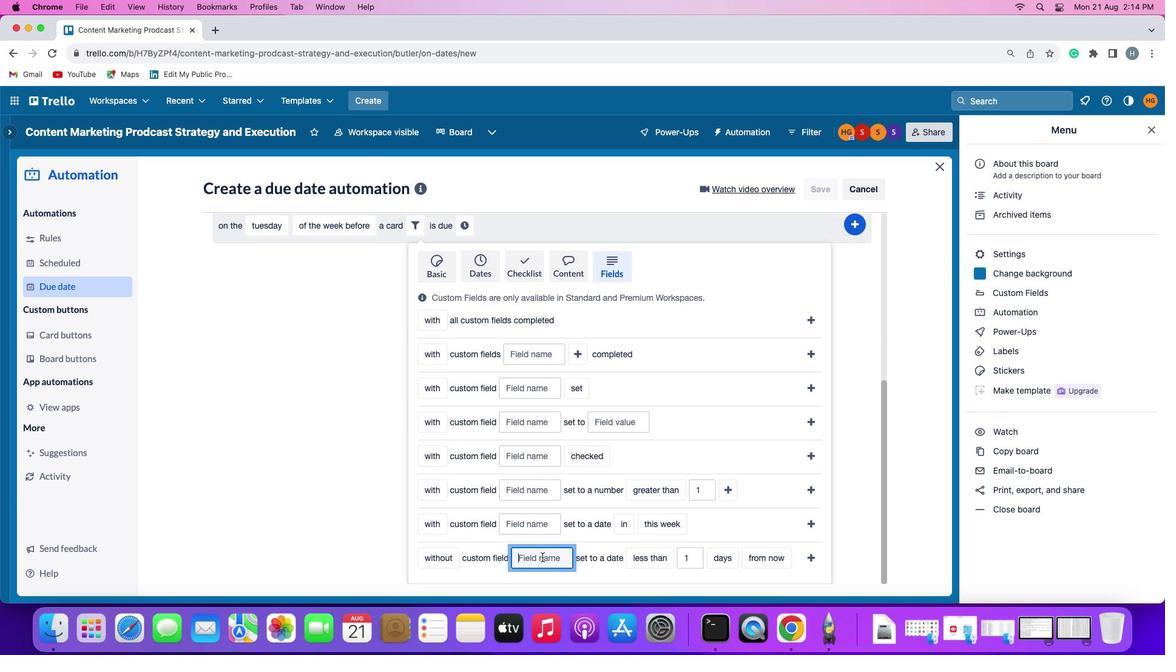 
Action: Key pressed Key.shift'R''e''s''u''m''e'
Screenshot: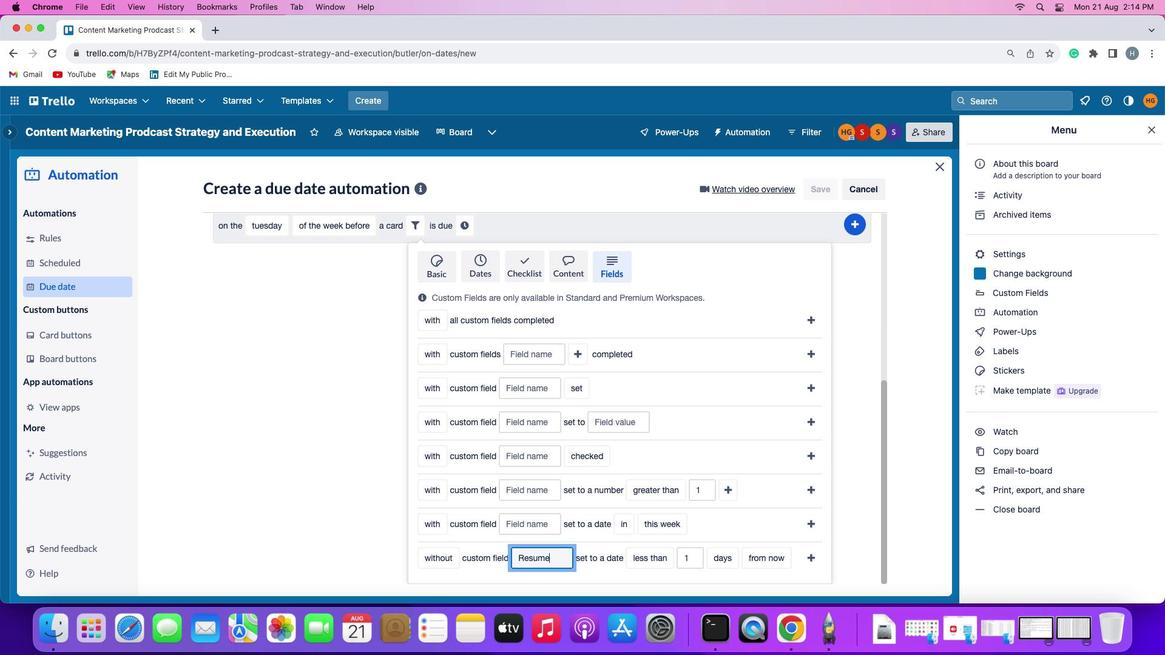 
Action: Mouse moved to (658, 560)
Screenshot: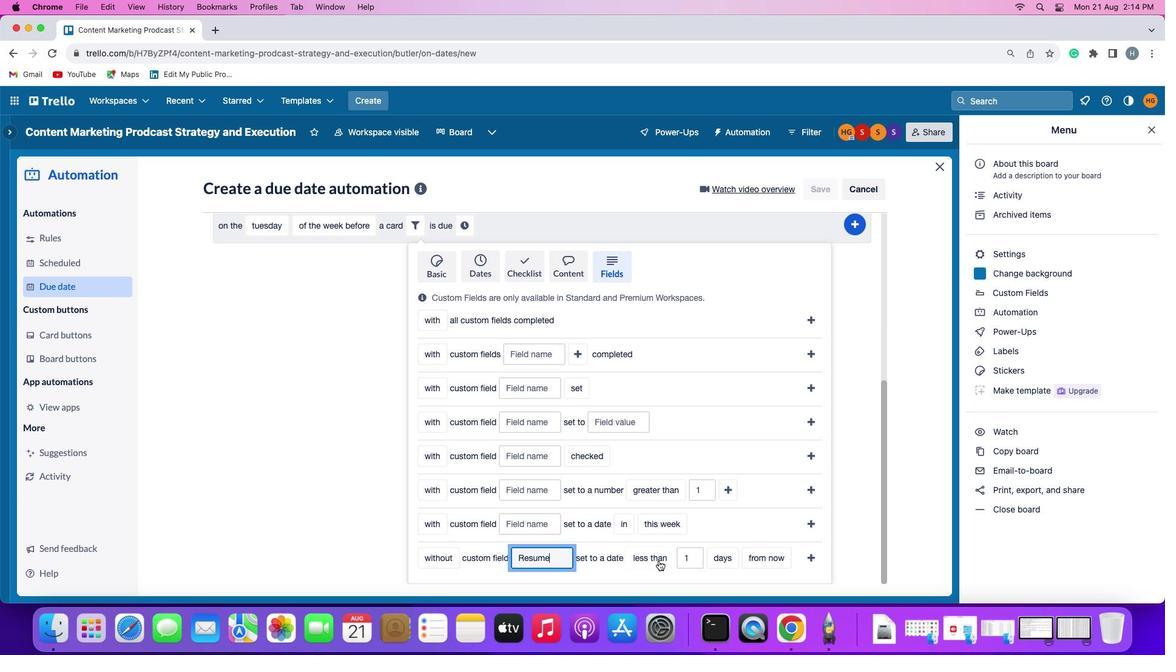 
Action: Mouse pressed left at (658, 560)
Screenshot: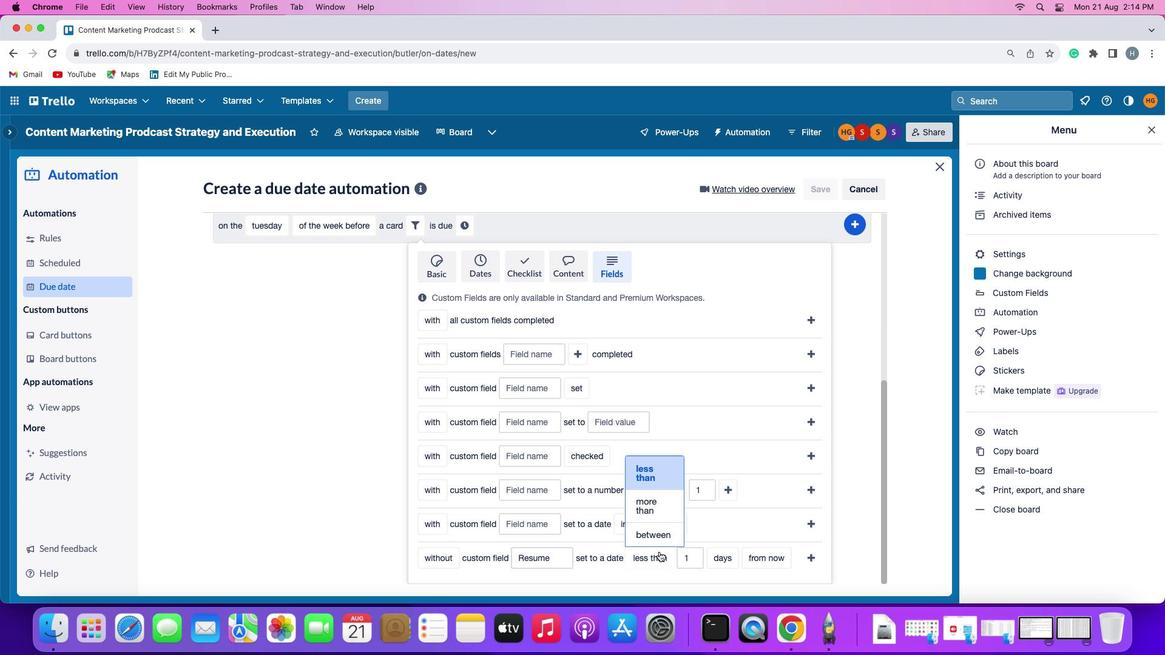 
Action: Mouse moved to (662, 473)
Screenshot: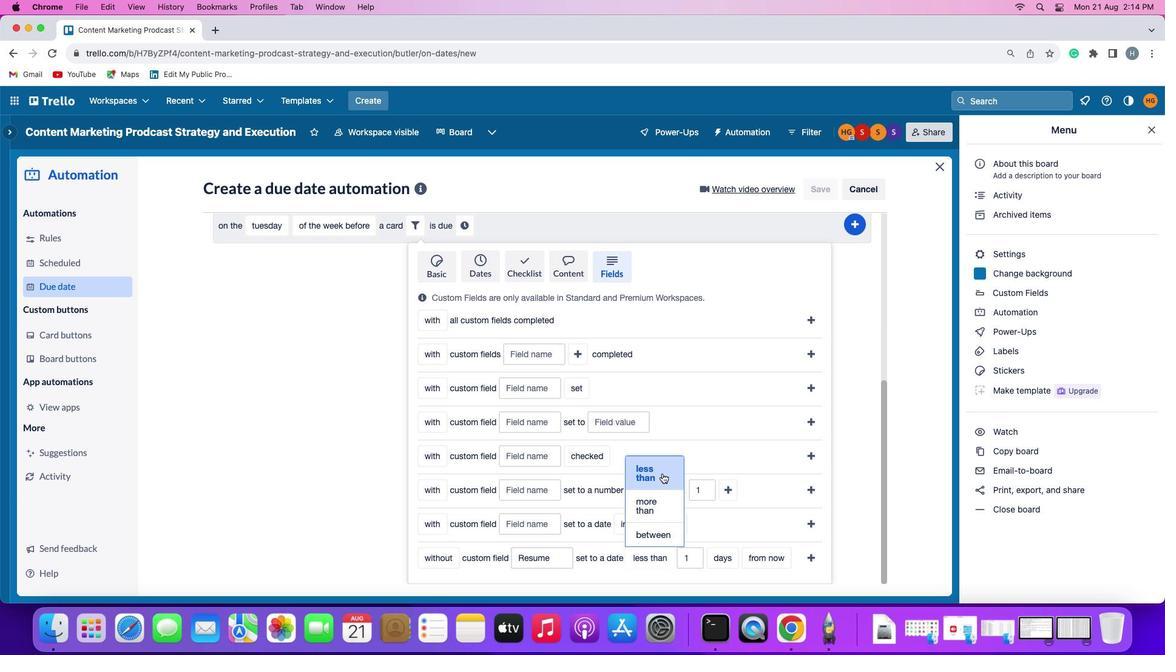 
Action: Mouse pressed left at (662, 473)
Screenshot: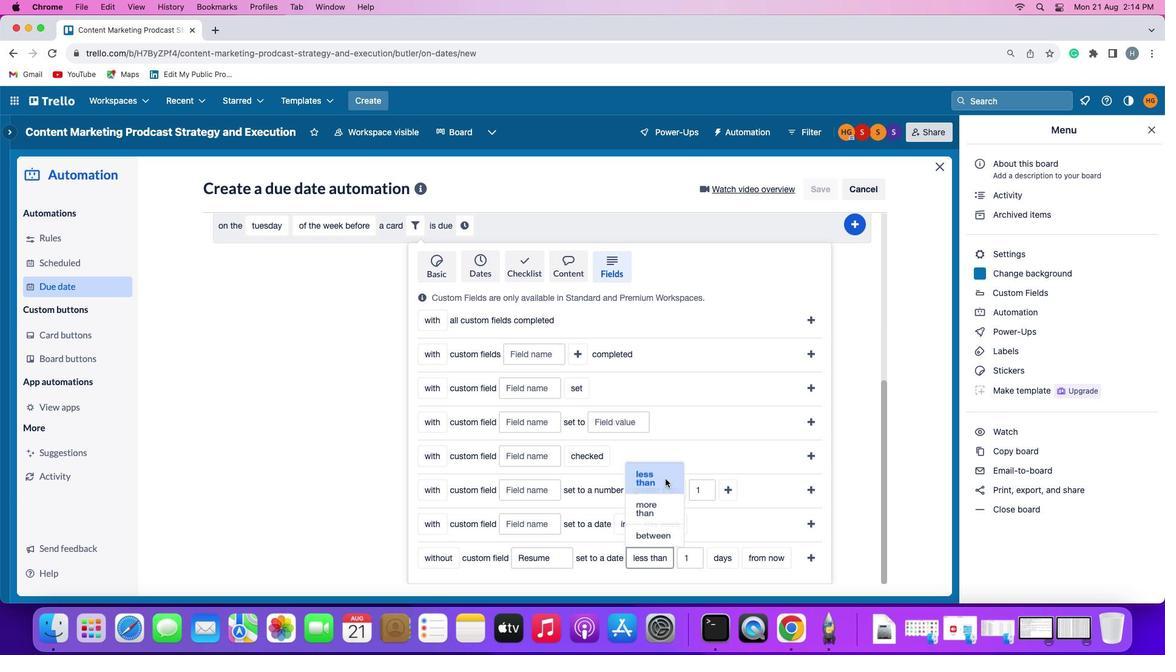 
Action: Mouse moved to (730, 560)
Screenshot: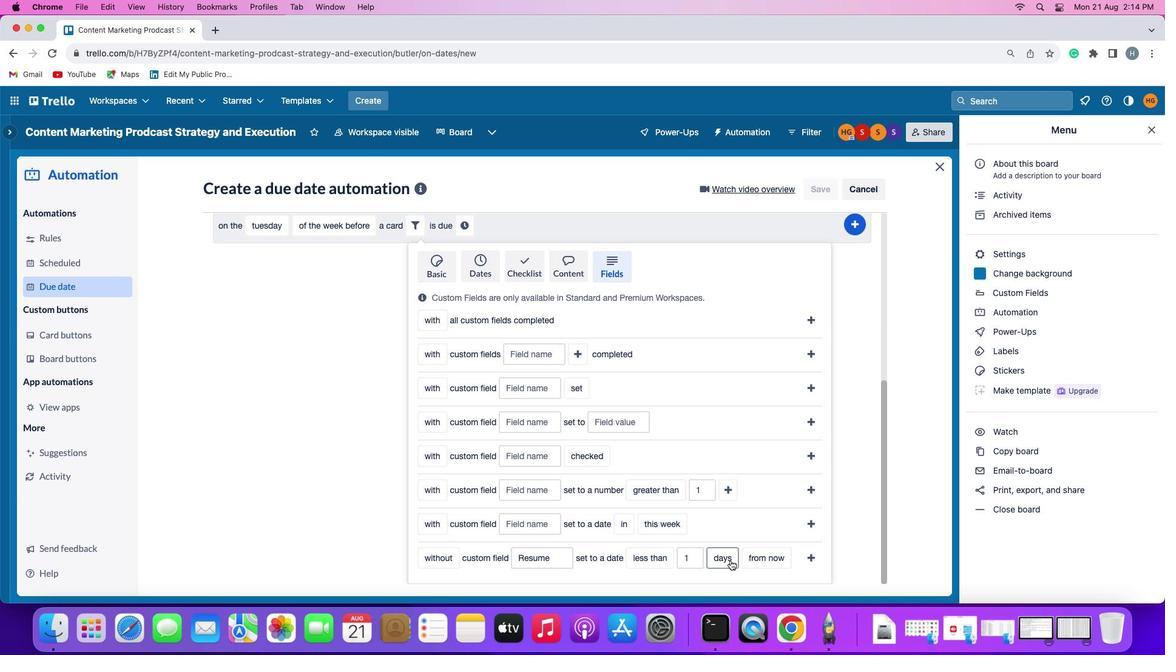 
Action: Mouse pressed left at (730, 560)
Screenshot: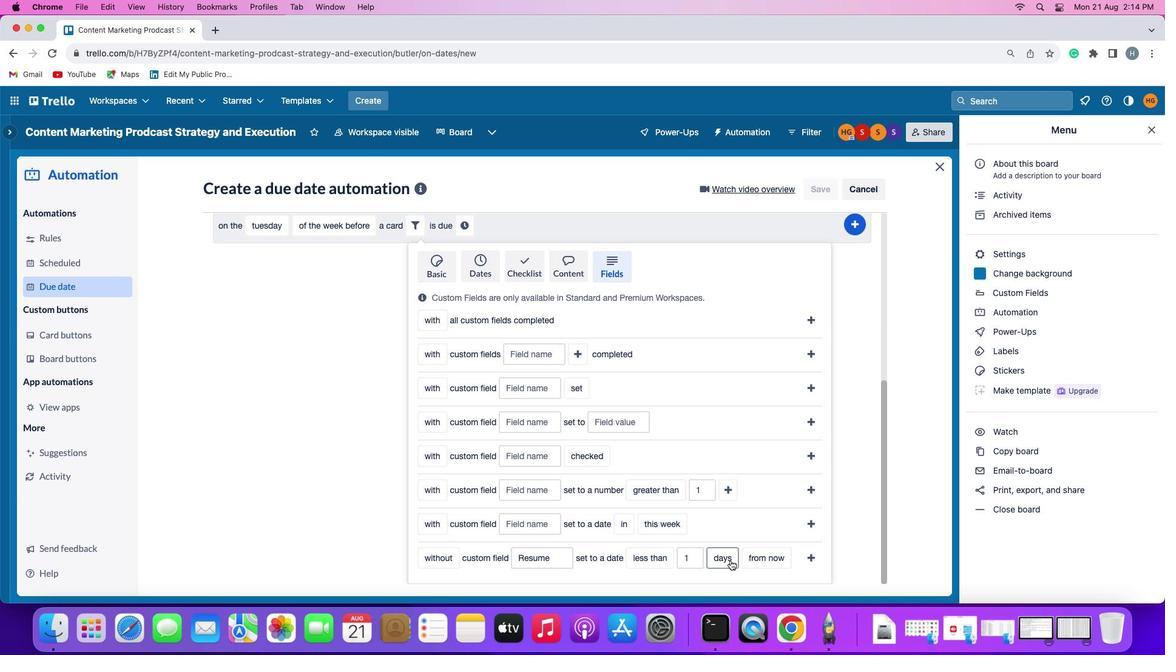 
Action: Mouse moved to (733, 540)
Screenshot: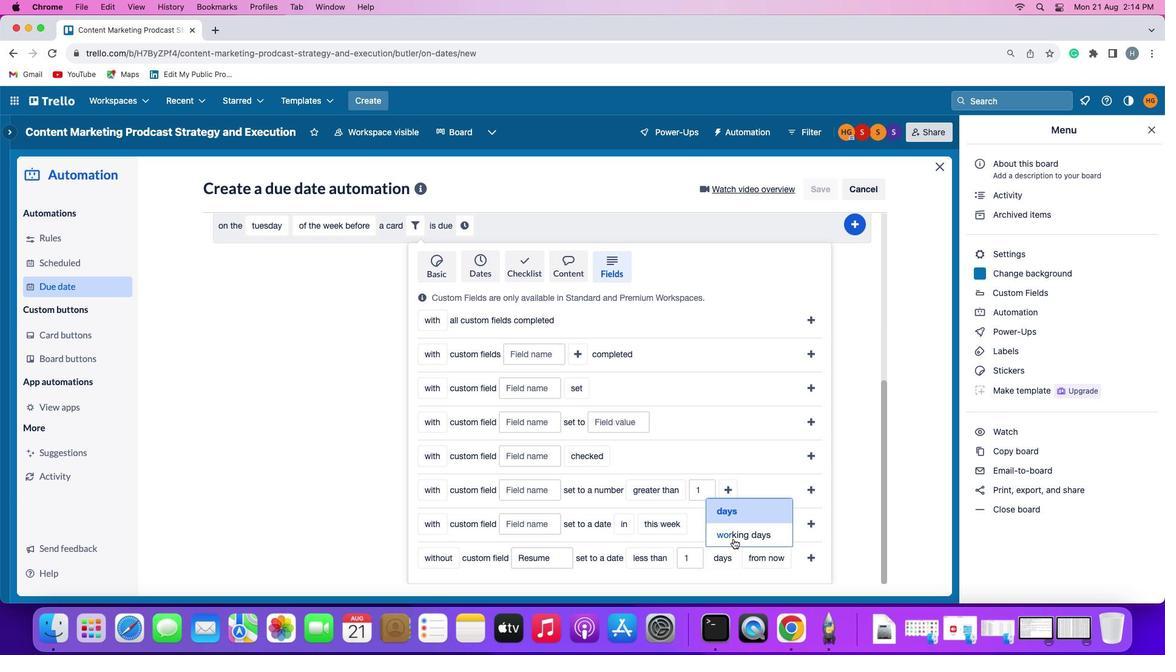
Action: Mouse pressed left at (733, 540)
Screenshot: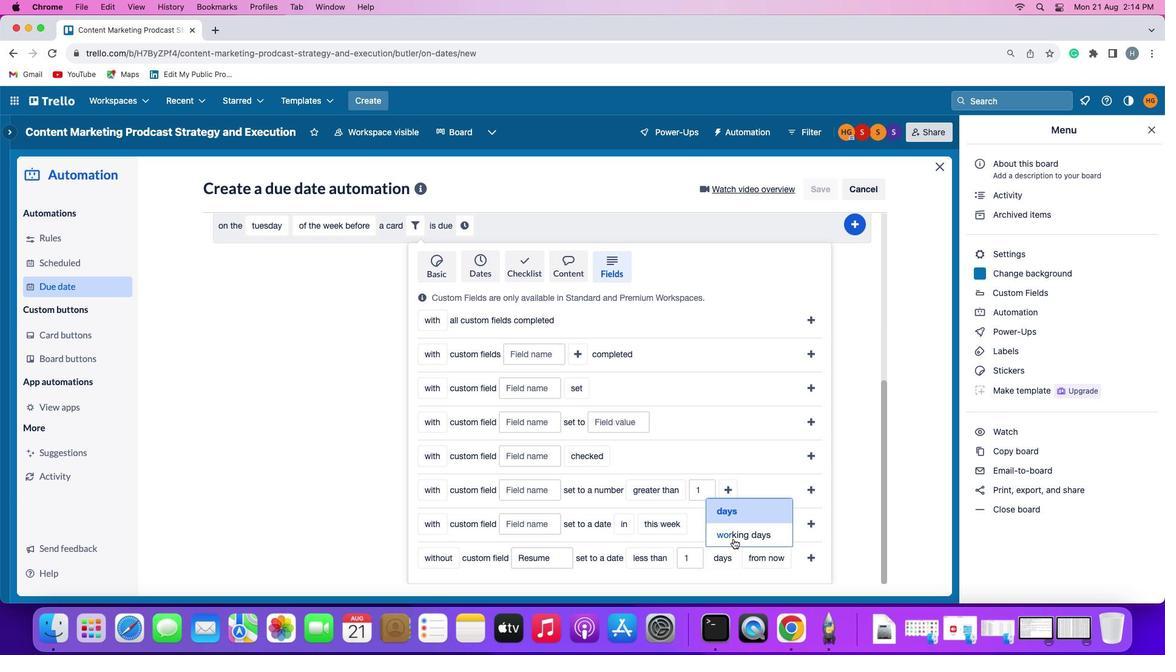 
Action: Mouse moved to (789, 556)
Screenshot: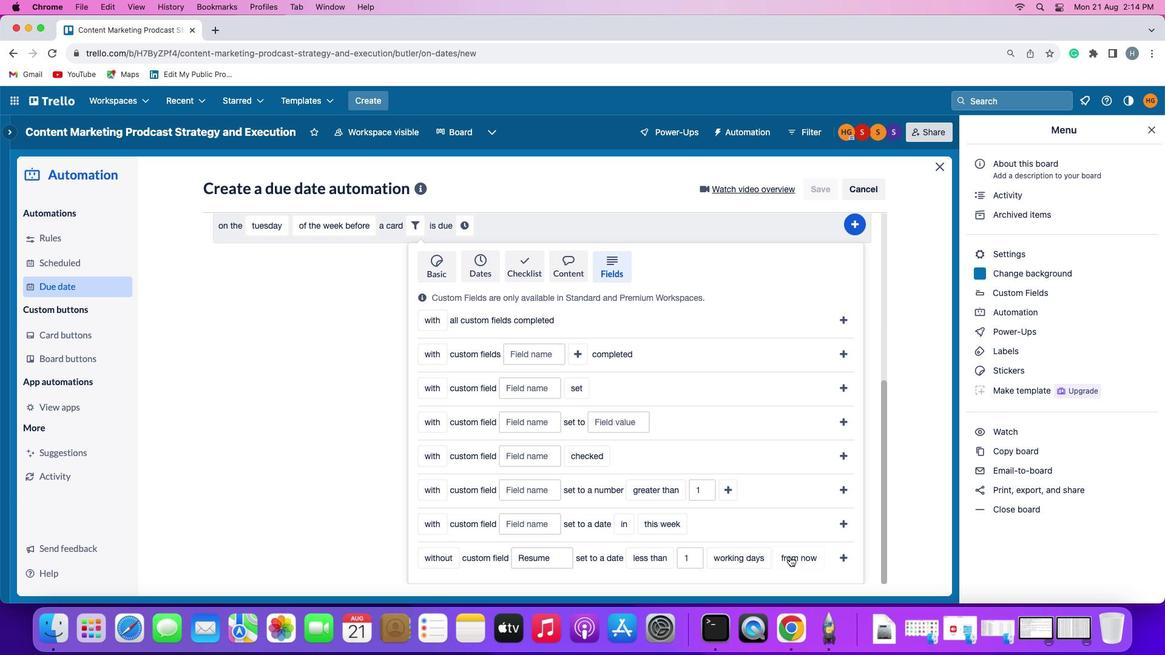 
Action: Mouse pressed left at (789, 556)
Screenshot: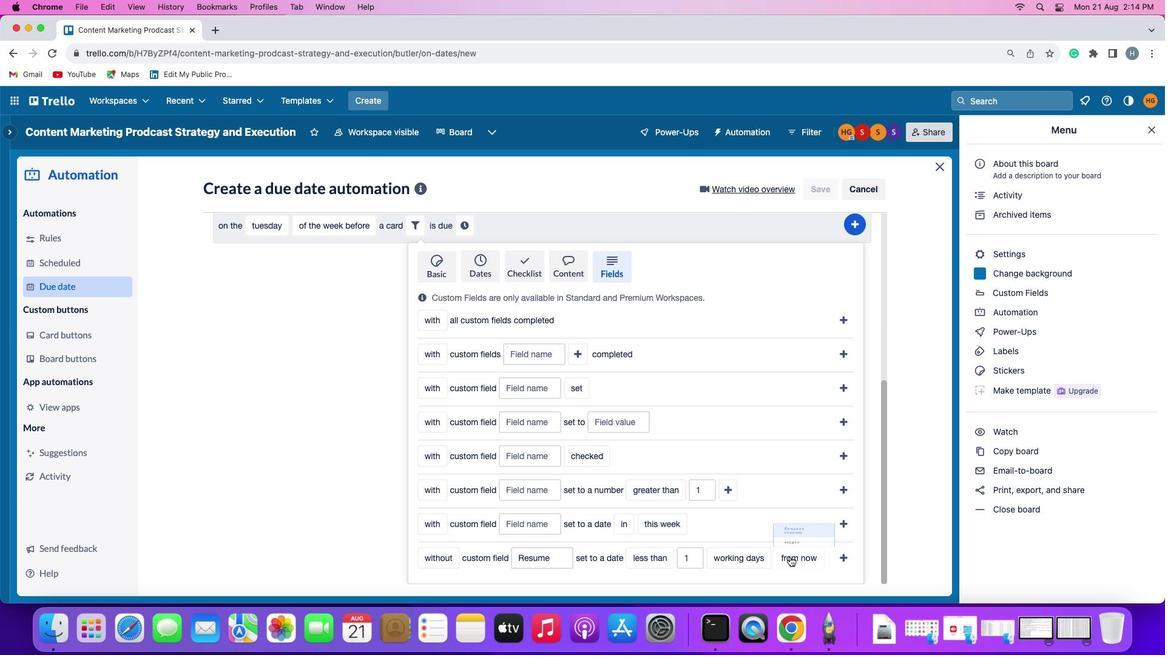 
Action: Mouse moved to (790, 540)
Screenshot: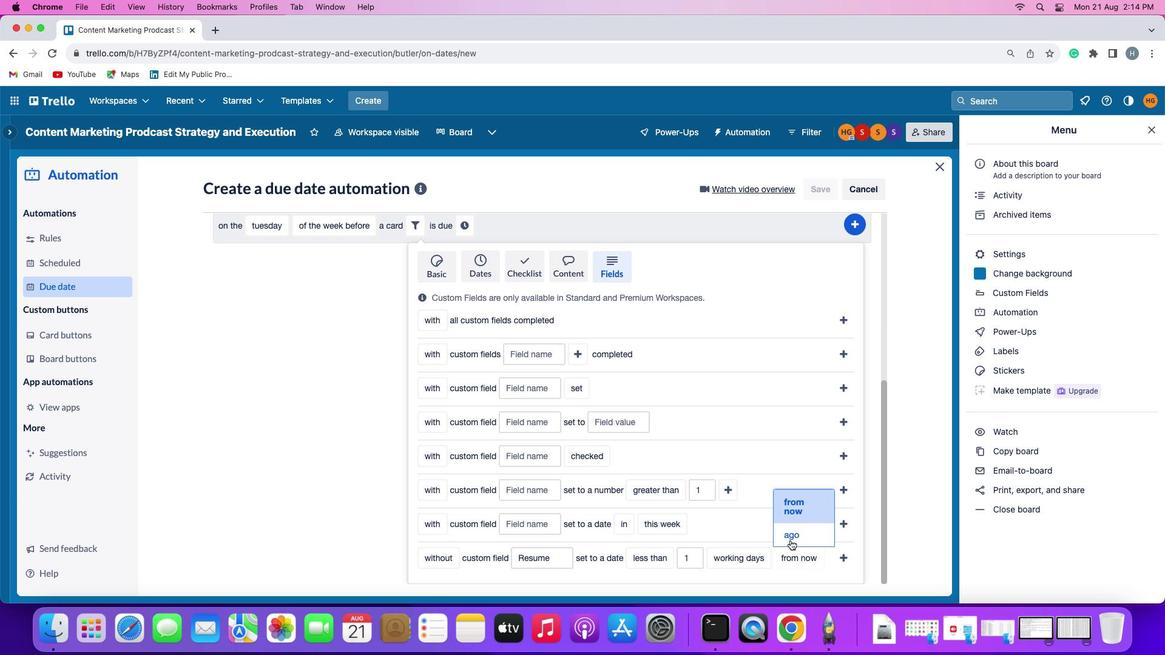 
Action: Mouse pressed left at (790, 540)
Screenshot: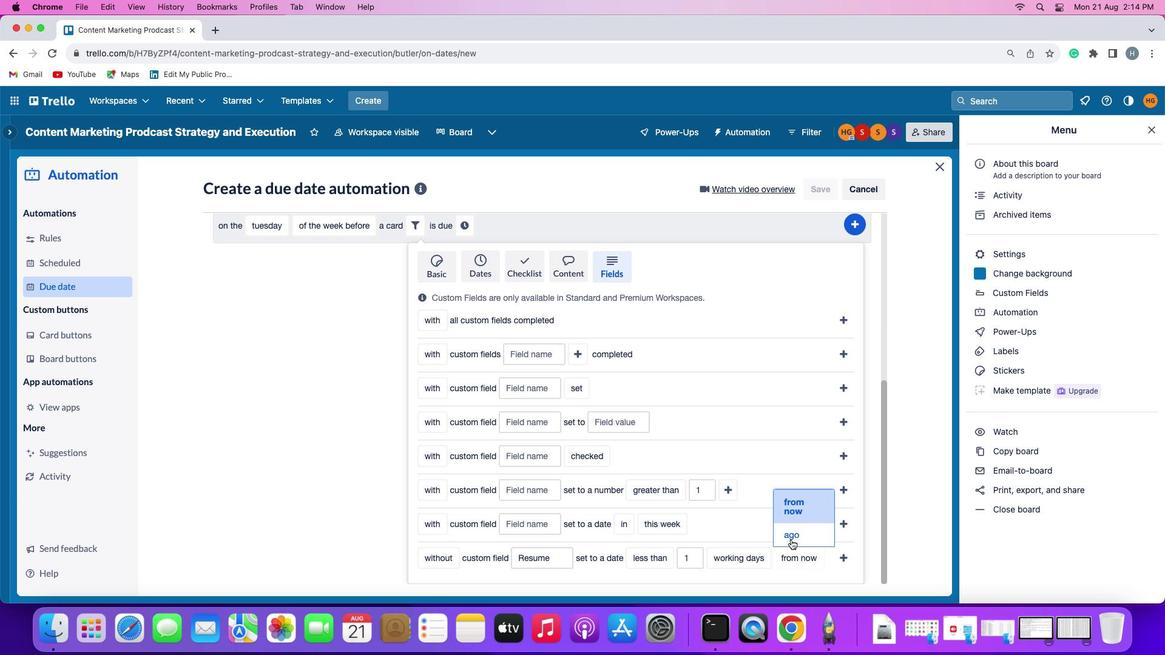 
Action: Mouse moved to (828, 552)
Screenshot: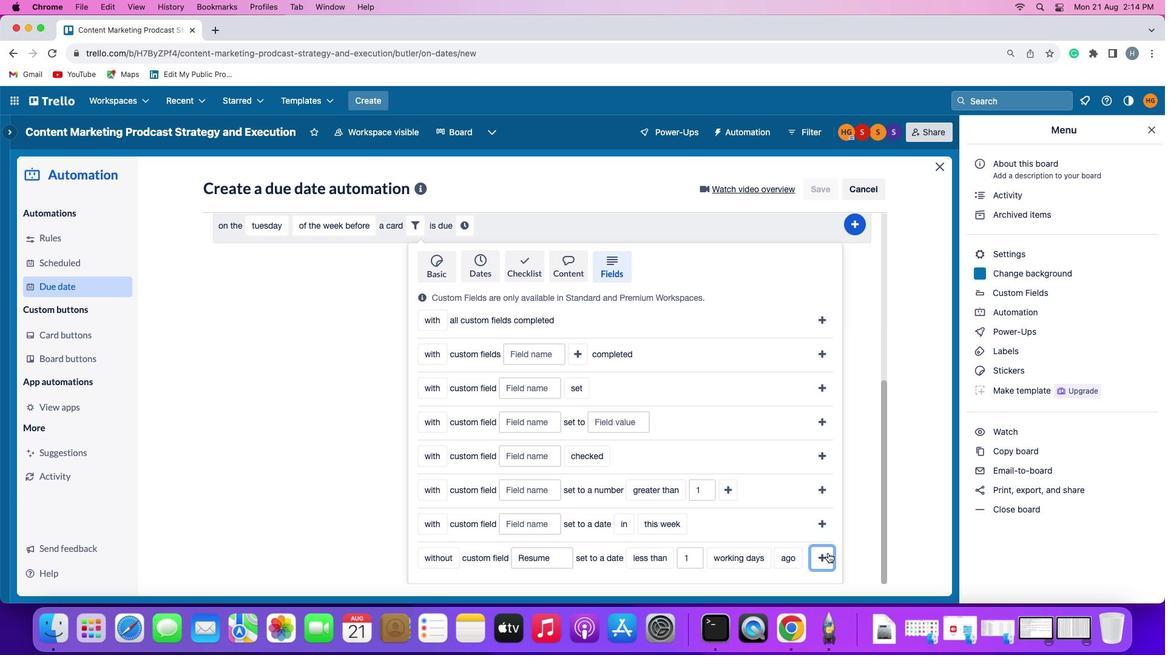 
Action: Mouse pressed left at (828, 552)
Screenshot: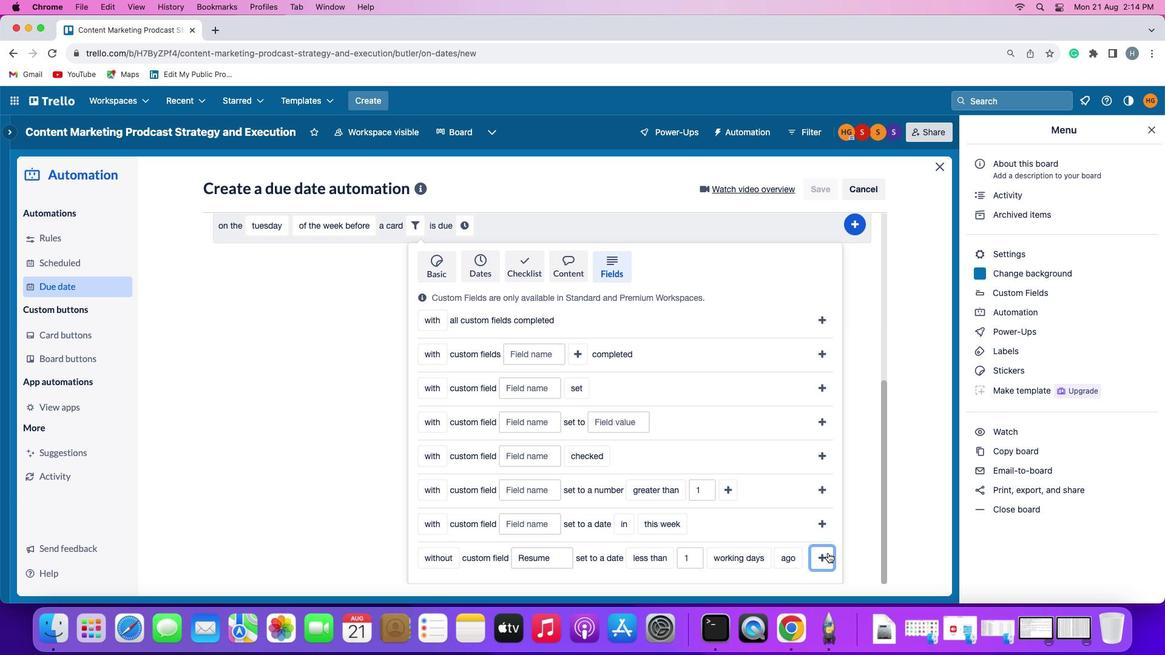 
Action: Mouse moved to (775, 528)
Screenshot: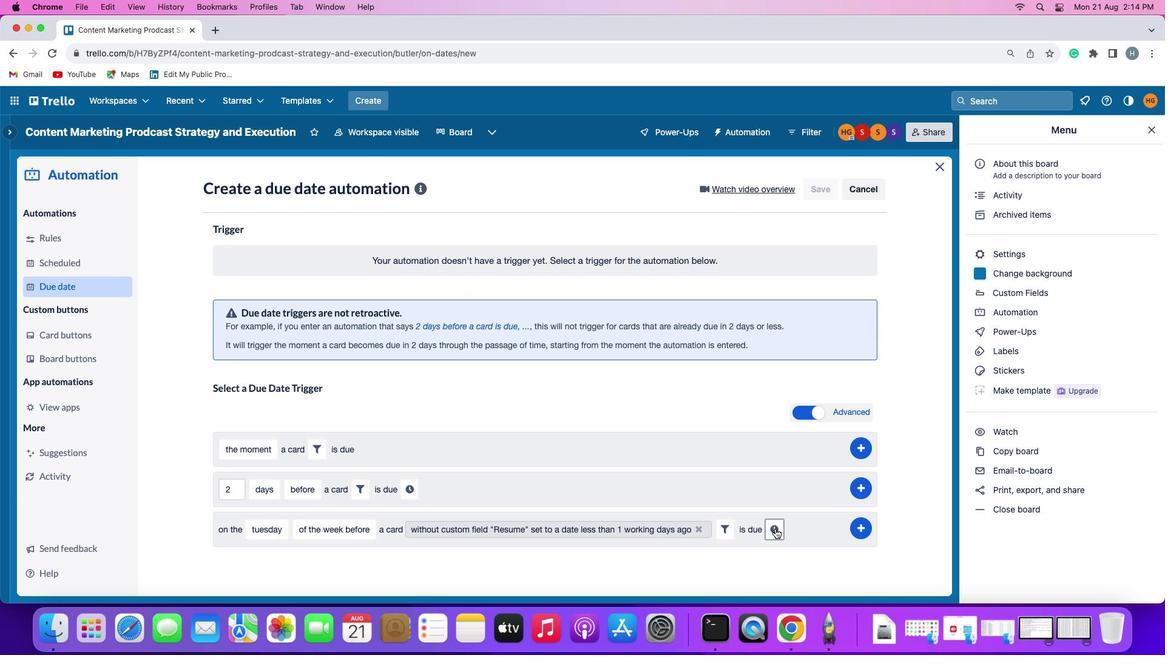 
Action: Mouse pressed left at (775, 528)
Screenshot: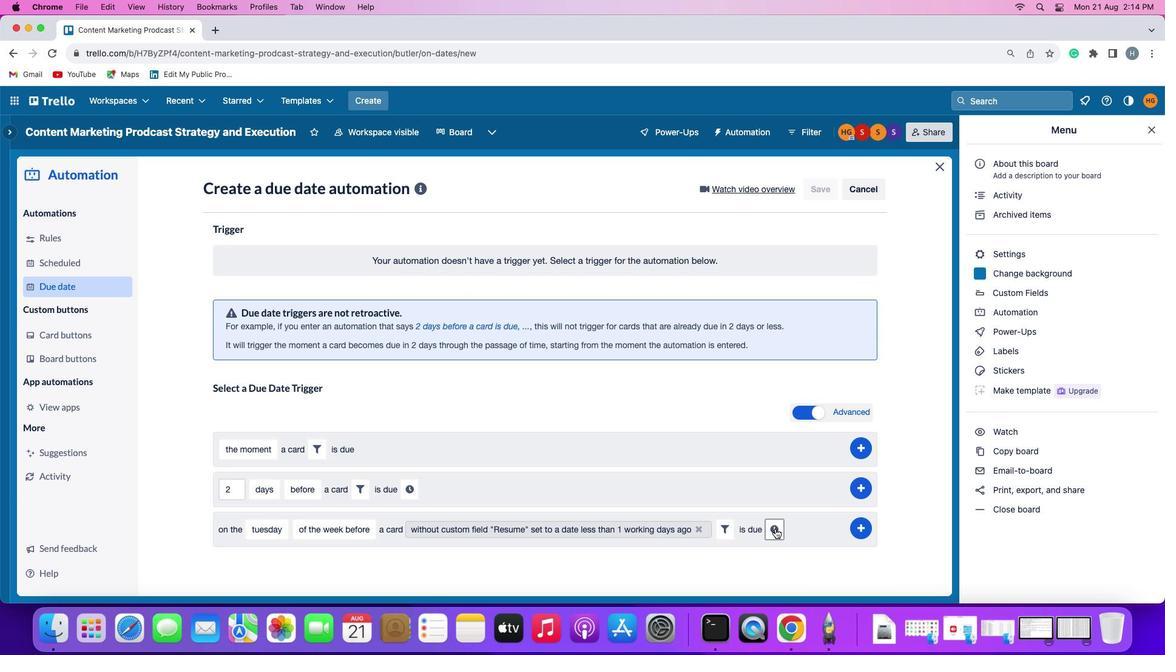
Action: Mouse moved to (251, 552)
Screenshot: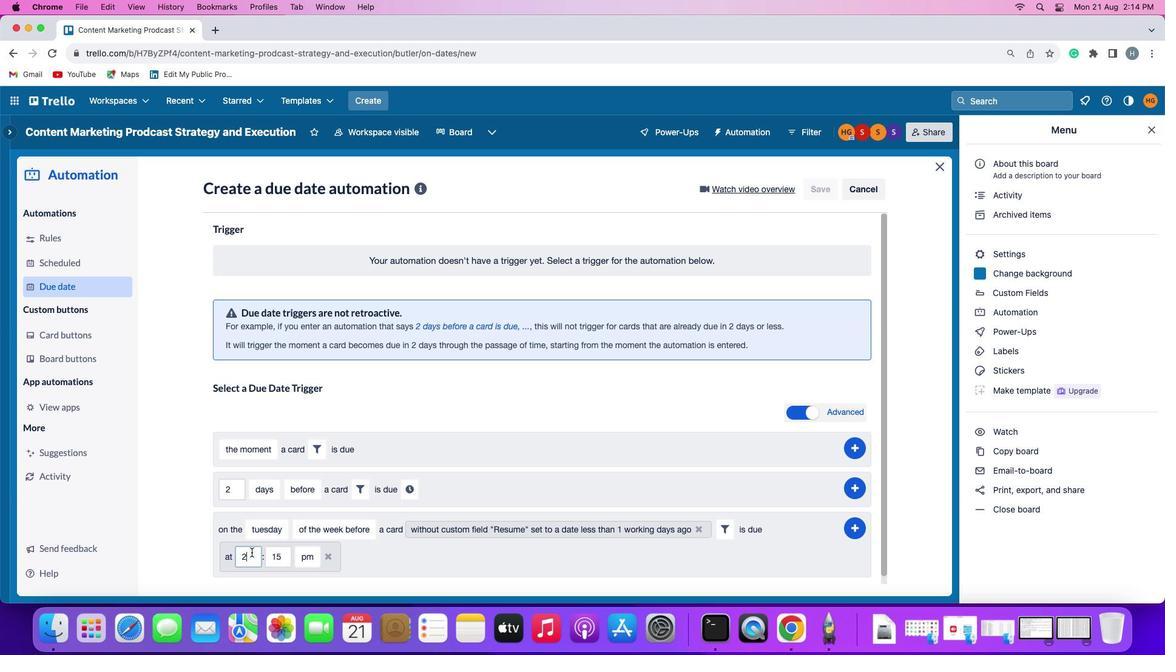 
Action: Mouse pressed left at (251, 552)
Screenshot: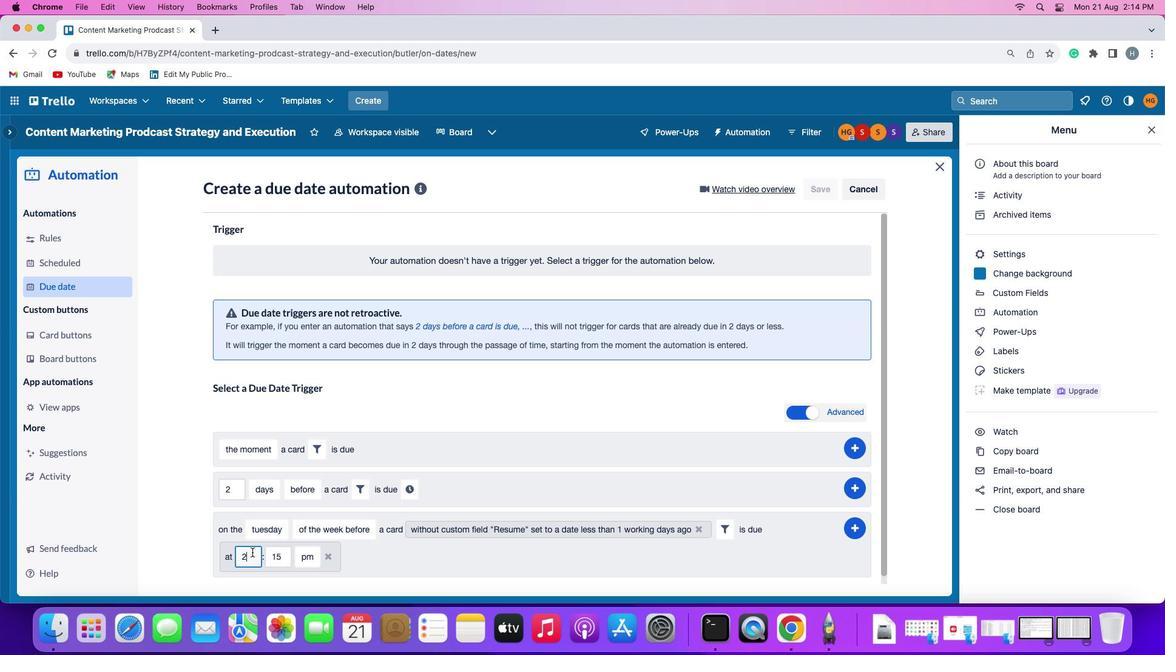 
Action: Mouse moved to (252, 552)
Screenshot: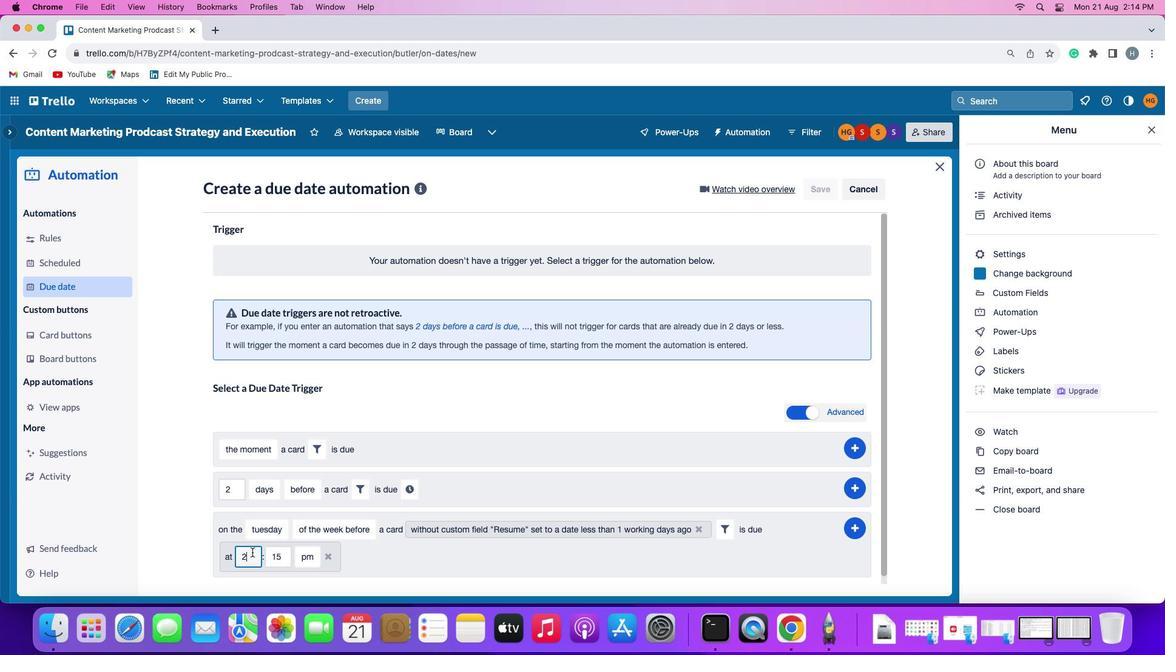 
Action: Key pressed Key.backspace
Screenshot: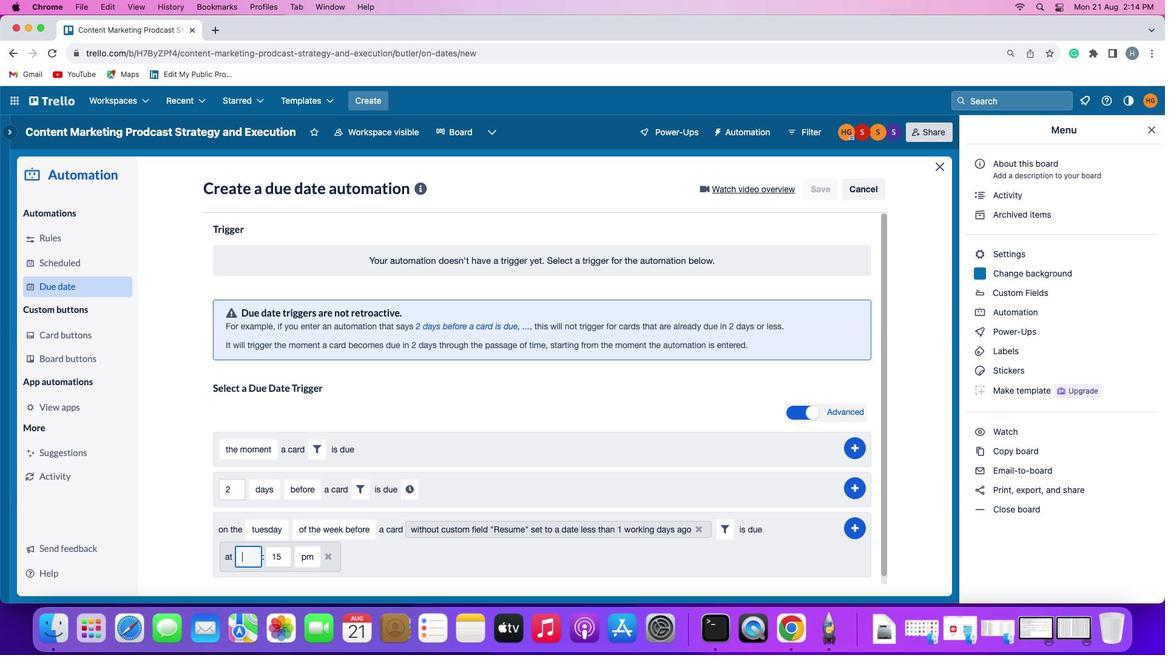 
Action: Mouse moved to (252, 552)
Screenshot: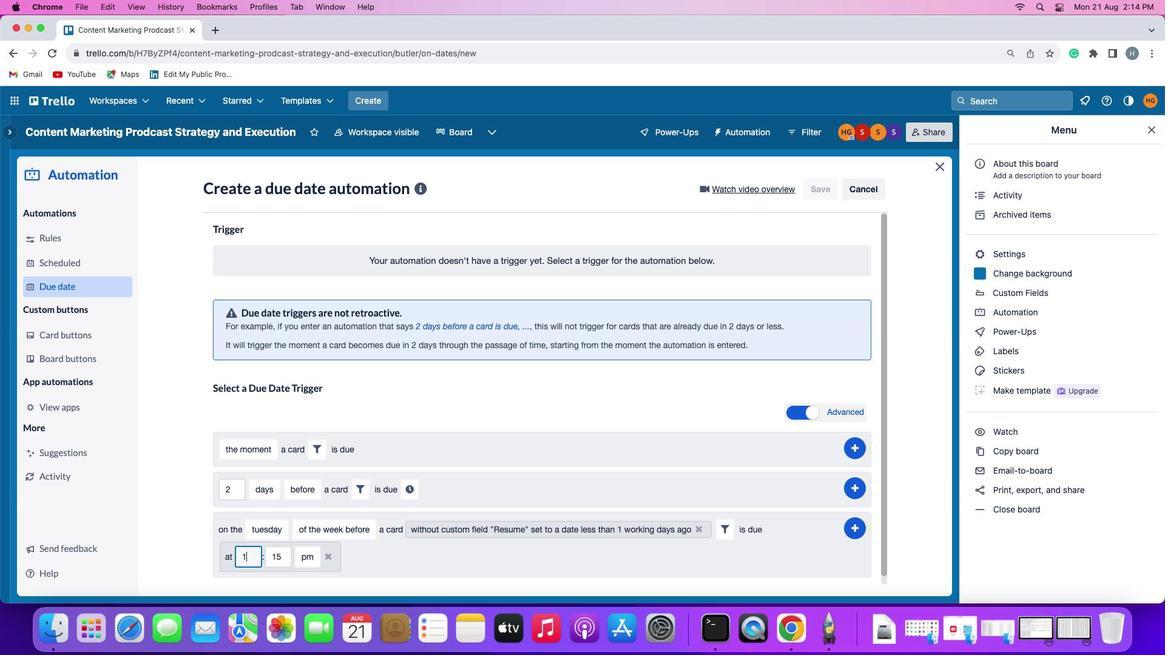 
Action: Key pressed '1'
Screenshot: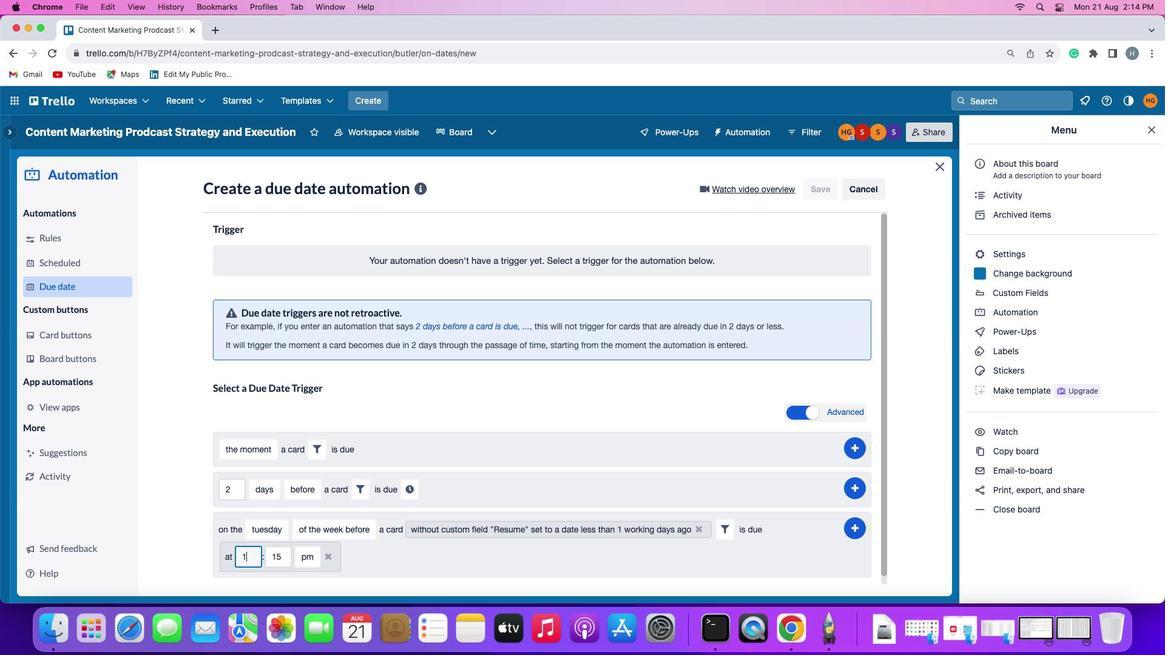 
Action: Mouse moved to (253, 551)
Screenshot: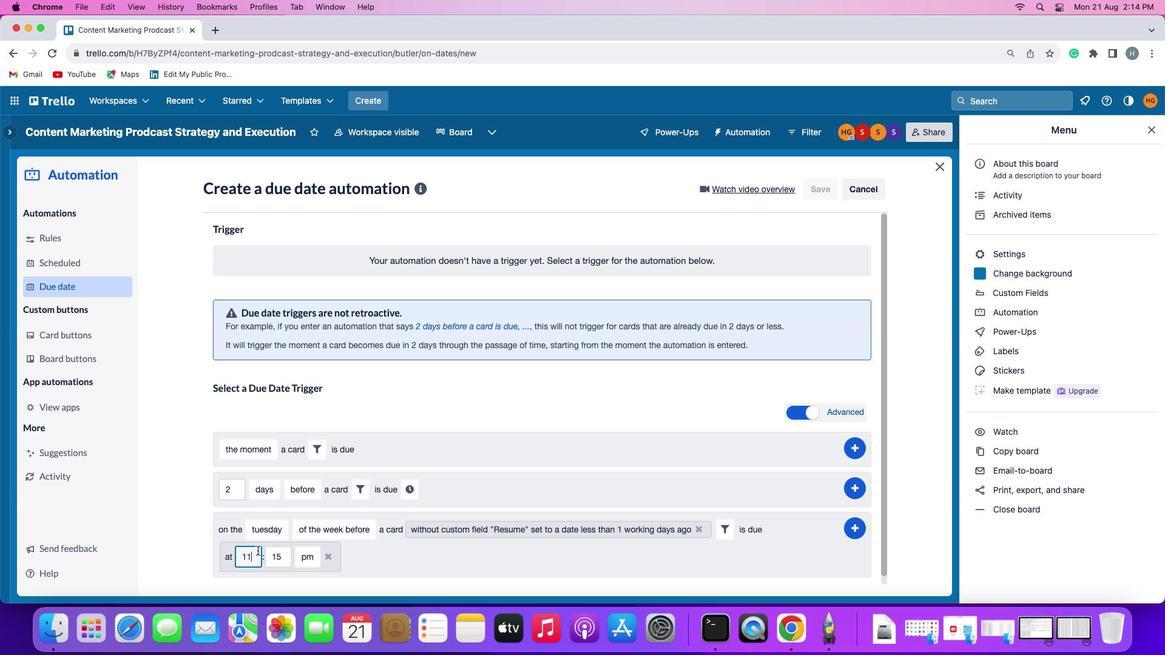 
Action: Key pressed '1'
Screenshot: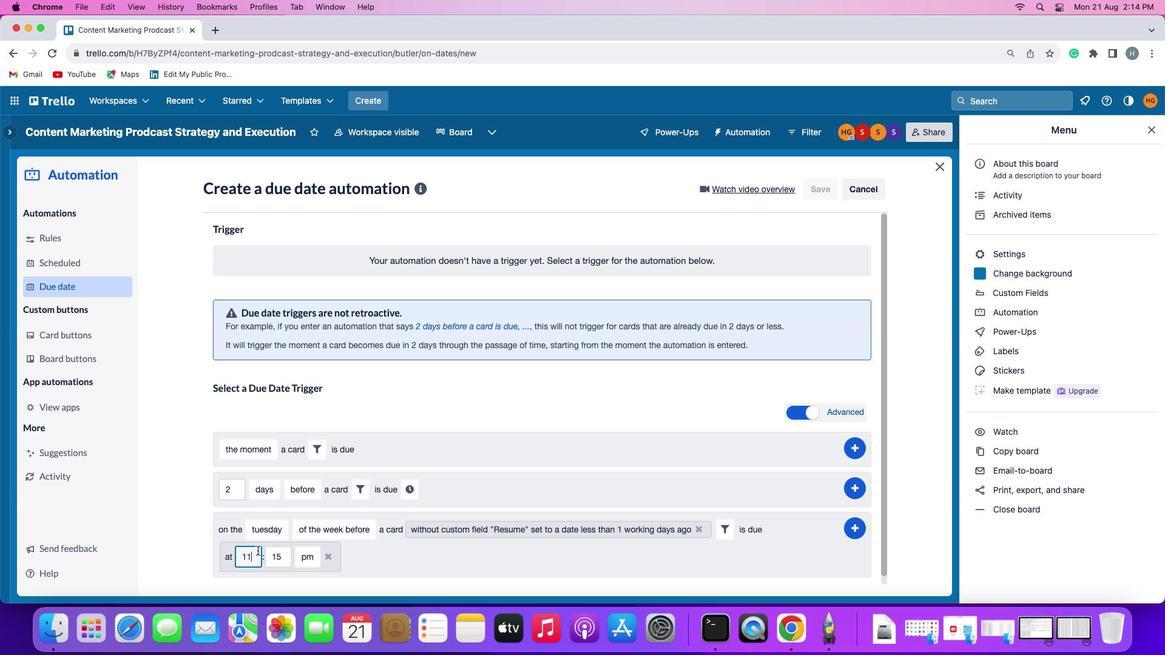 
Action: Mouse moved to (283, 549)
Screenshot: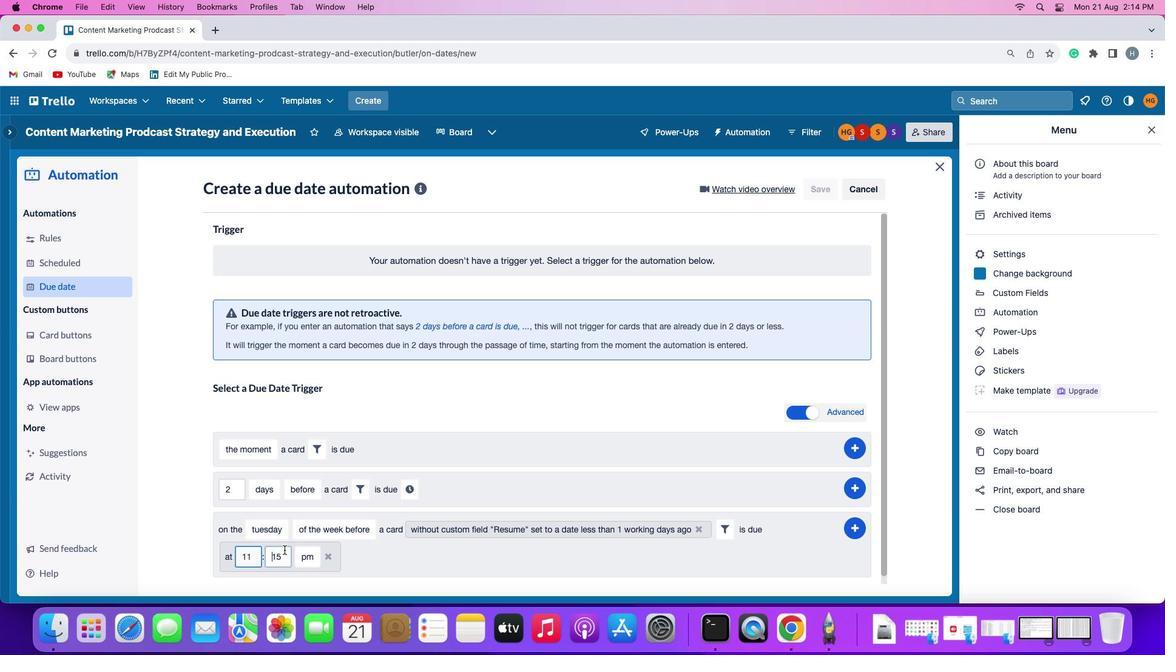 
Action: Mouse pressed left at (283, 549)
Screenshot: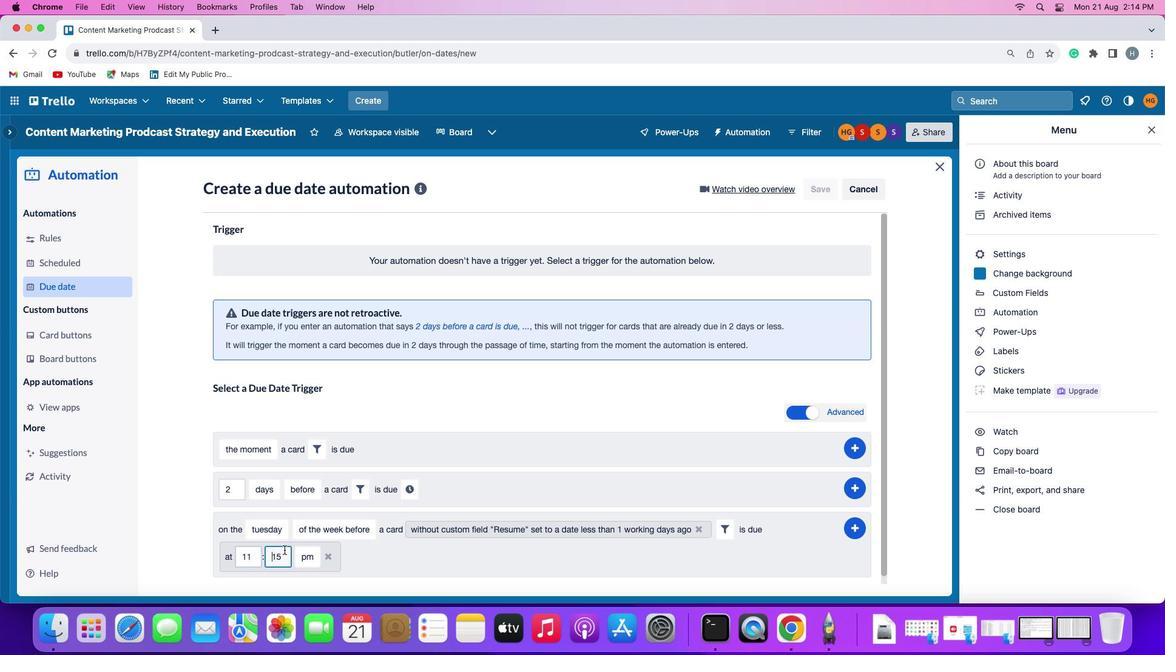 
Action: Mouse moved to (284, 550)
Screenshot: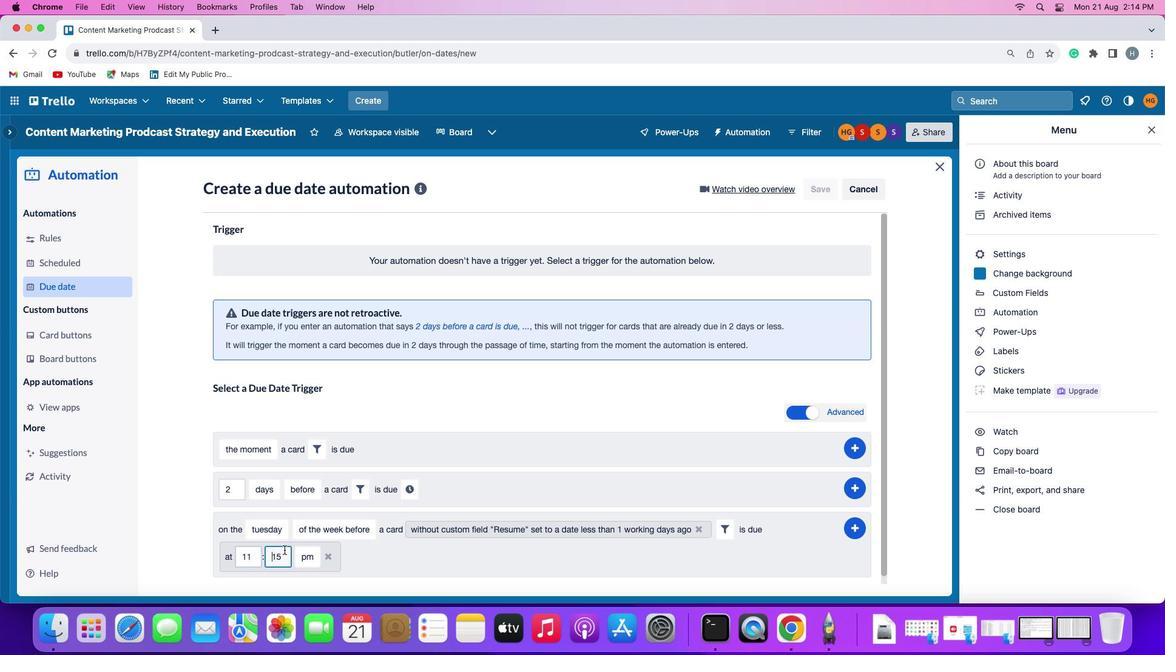 
Action: Key pressed Key.backspaceKey.backspaceKey.rightKey.rightKey.backspaceKey.backspace'0''0'
Screenshot: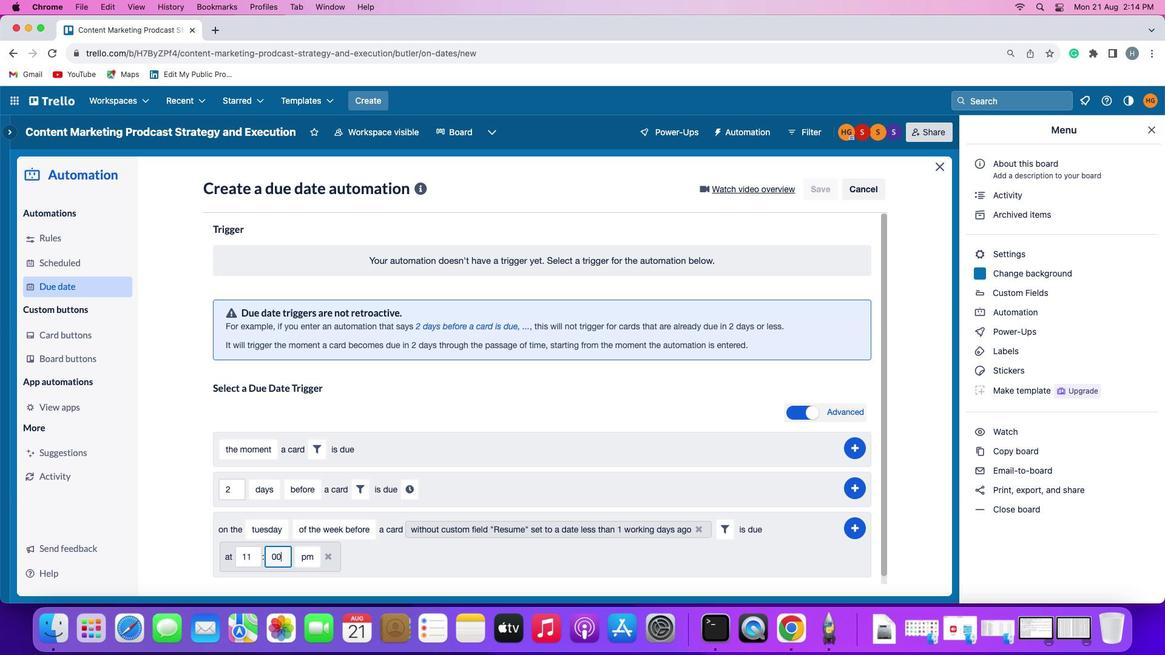 
Action: Mouse moved to (300, 552)
Screenshot: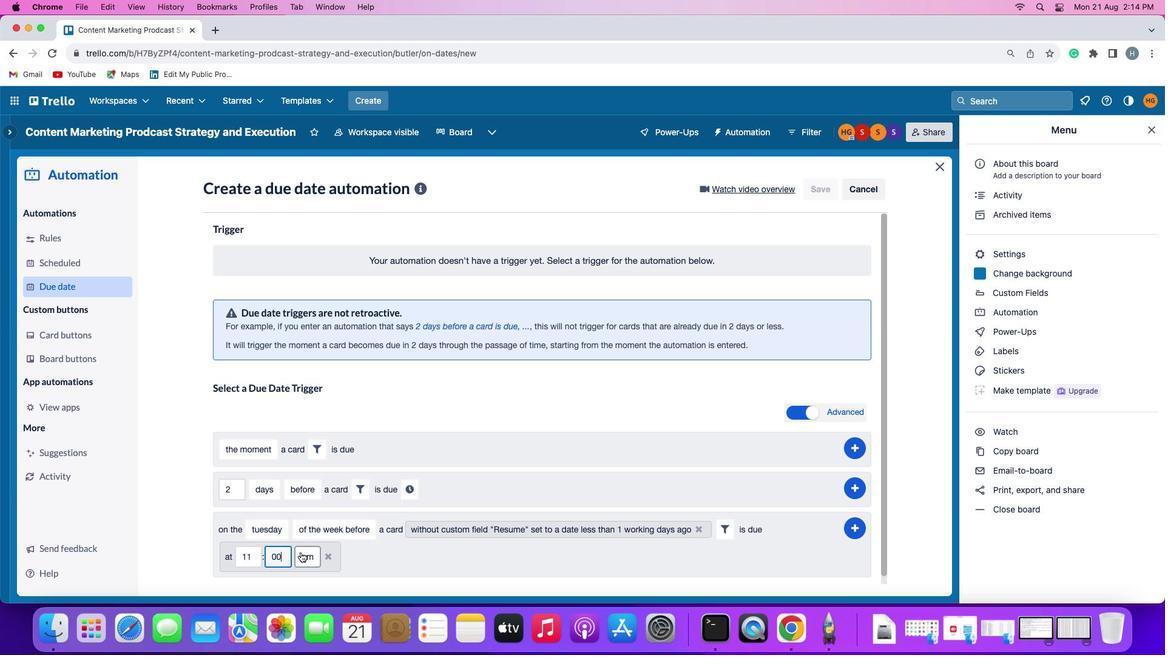 
Action: Mouse pressed left at (300, 552)
Screenshot: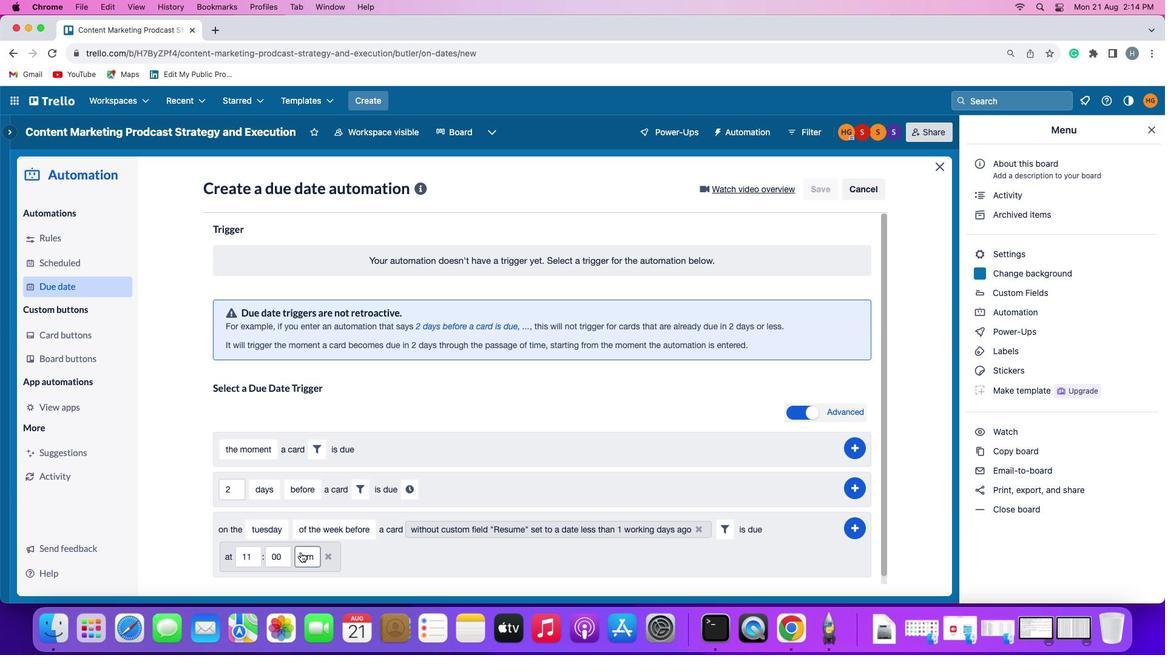 
Action: Mouse moved to (308, 516)
Screenshot: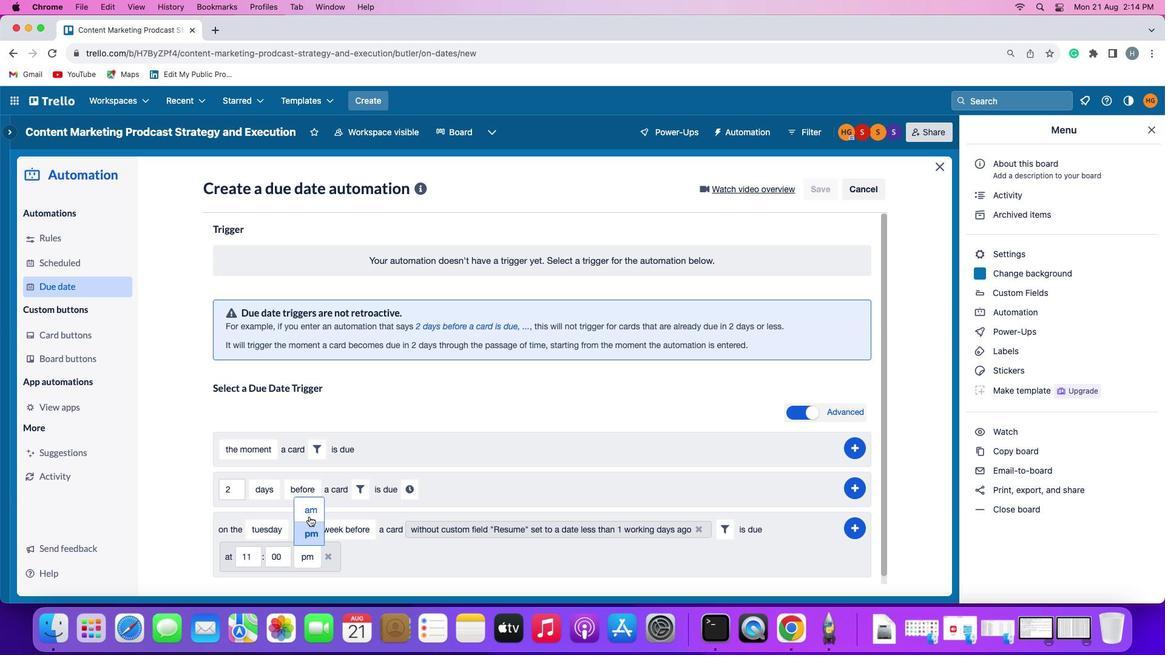
Action: Mouse pressed left at (308, 516)
Screenshot: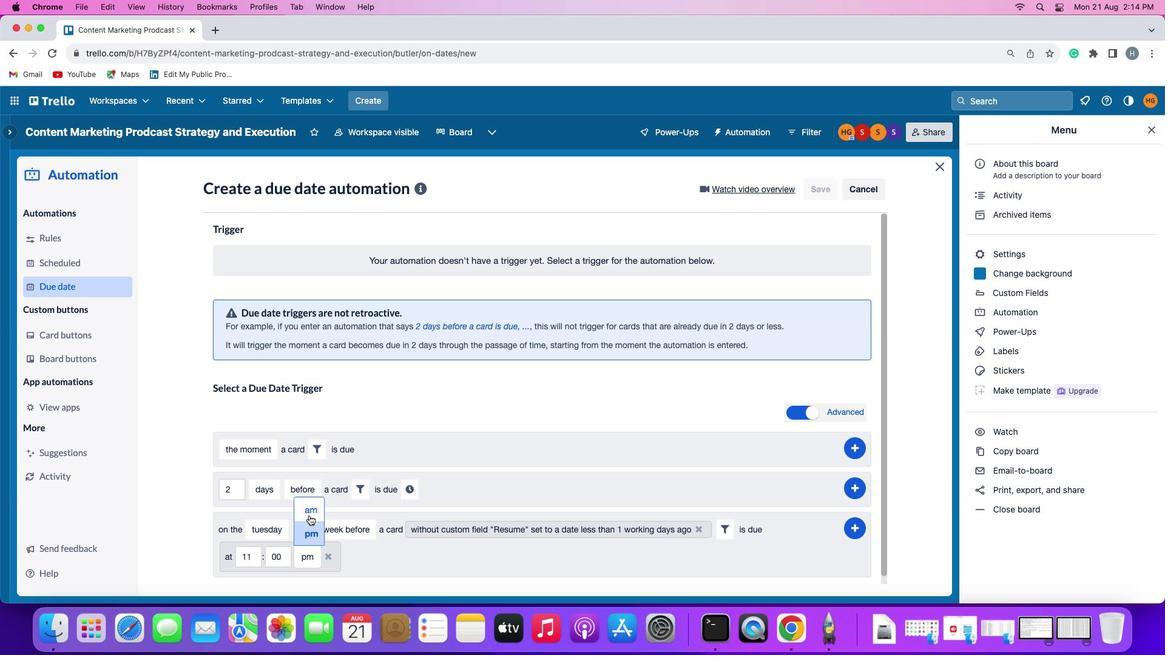 
Action: Mouse moved to (858, 524)
Screenshot: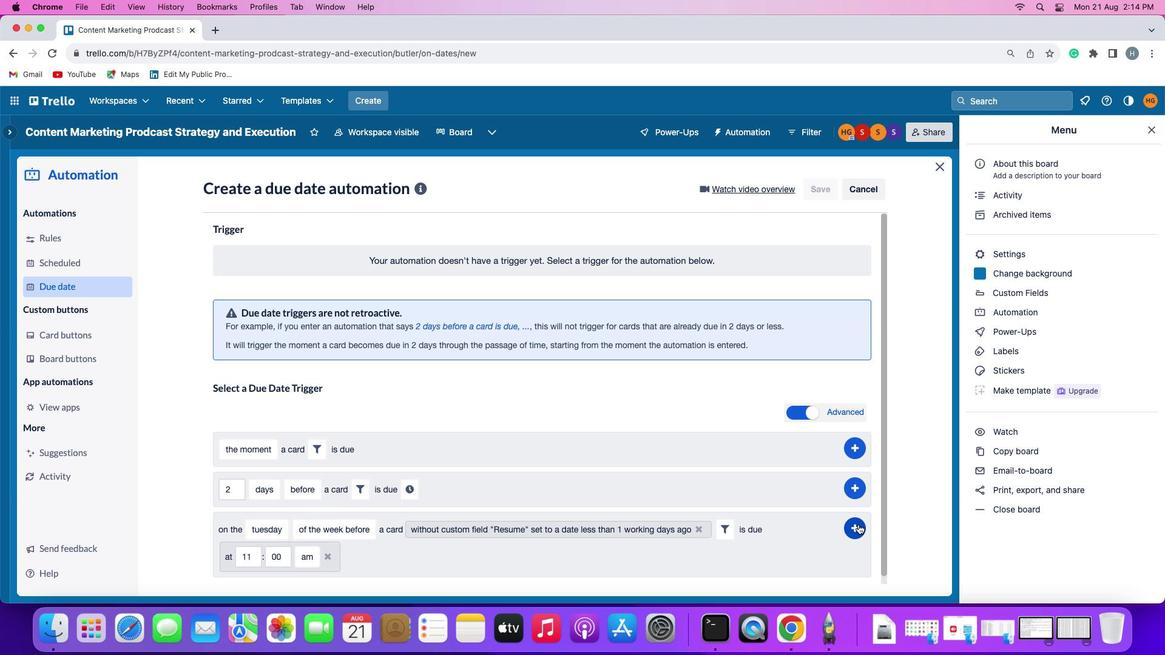 
Action: Mouse pressed left at (858, 524)
Screenshot: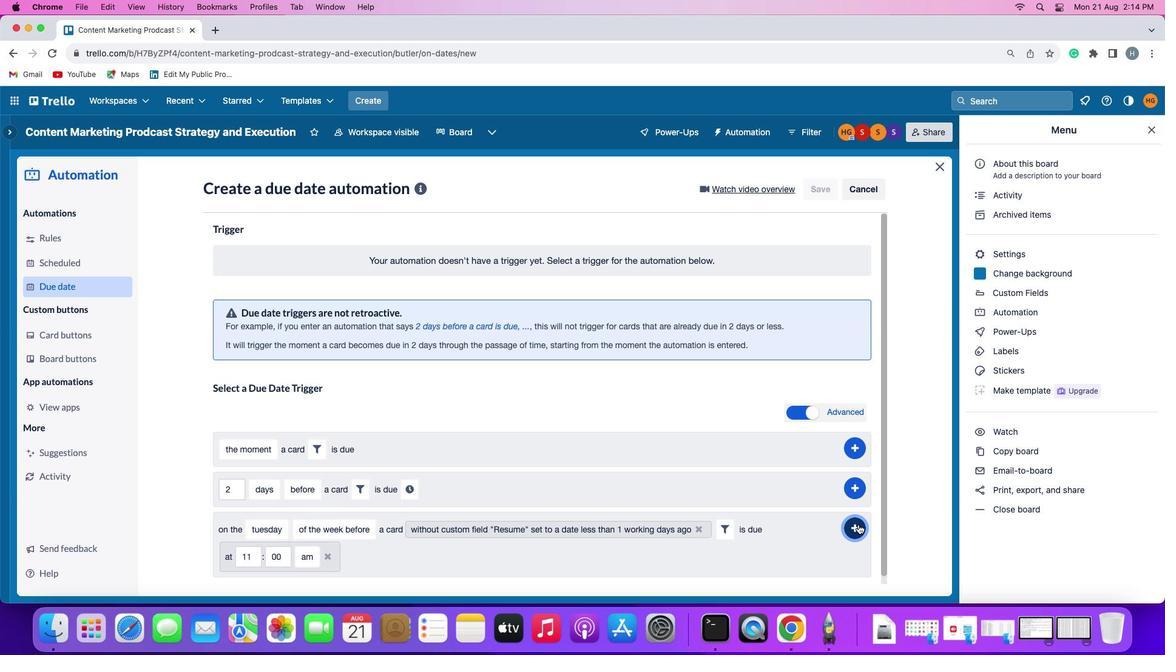 
Action: Mouse moved to (892, 434)
Screenshot: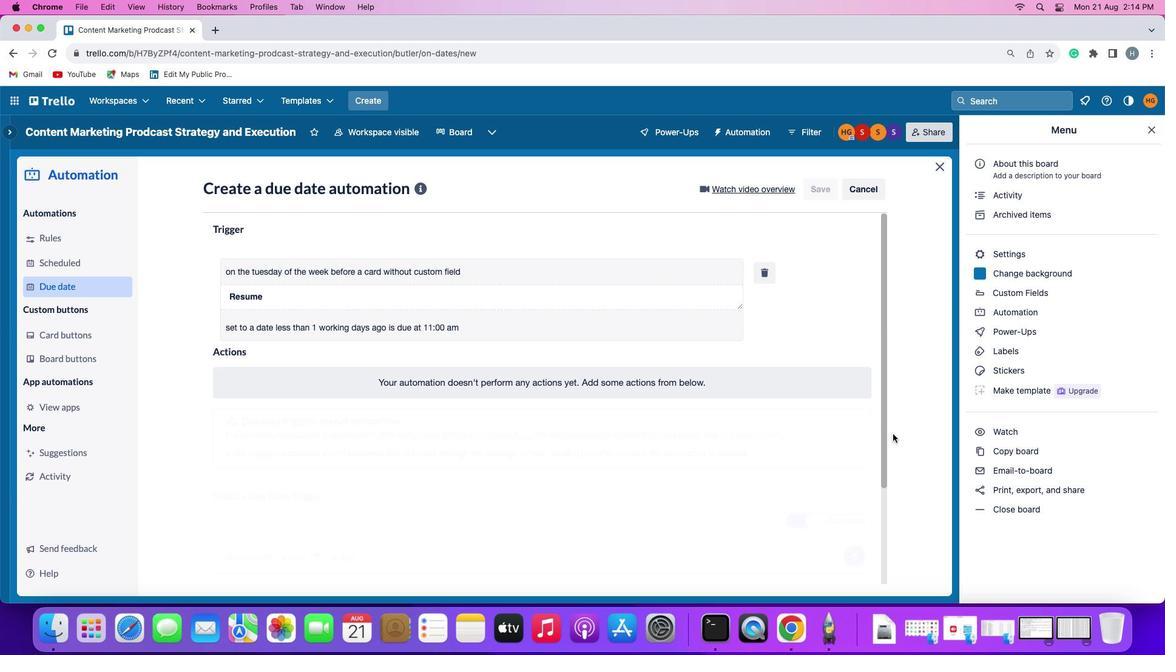 
